 Task: Search one way flight ticket for 4 adults, 2 children, 2 infants in seat and 1 infant on lap in economy from Juneau: Juneau International Airport to Laramie: Laramie Regional Airport on 5-3-2023. Price is upto 90000. Outbound departure time preference is 9:45.
Action: Mouse moved to (253, 328)
Screenshot: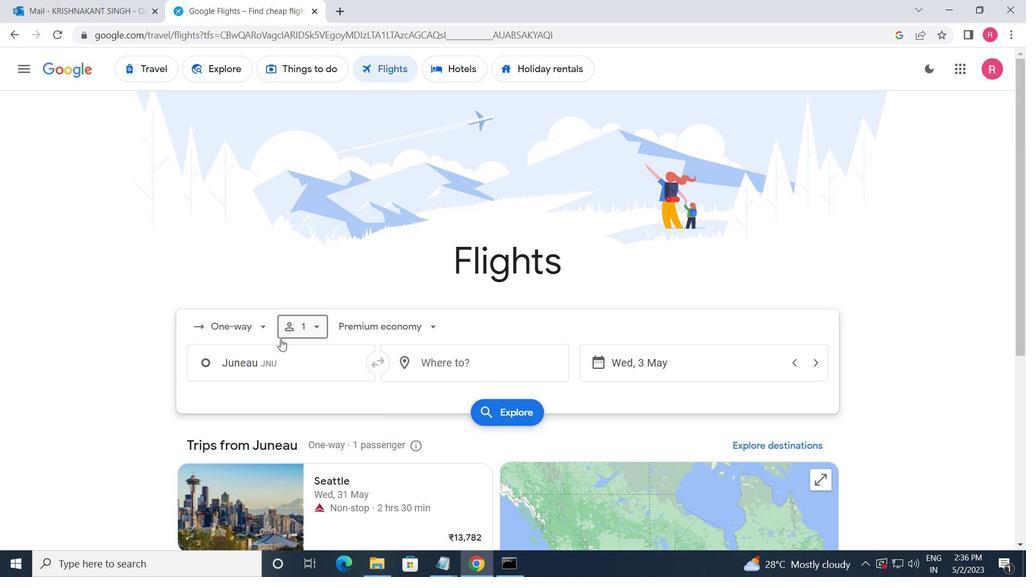 
Action: Mouse pressed left at (253, 328)
Screenshot: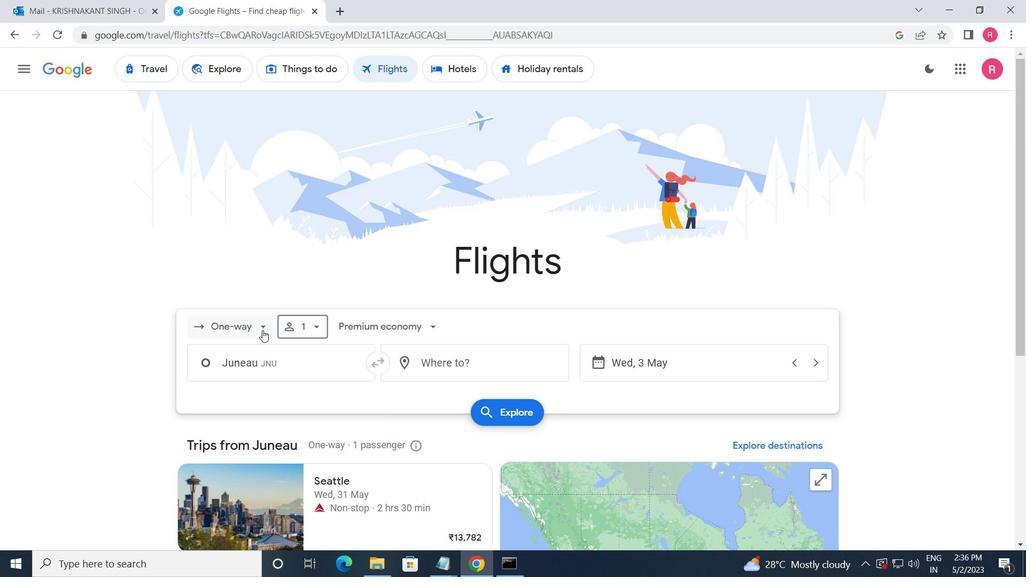 
Action: Mouse moved to (241, 389)
Screenshot: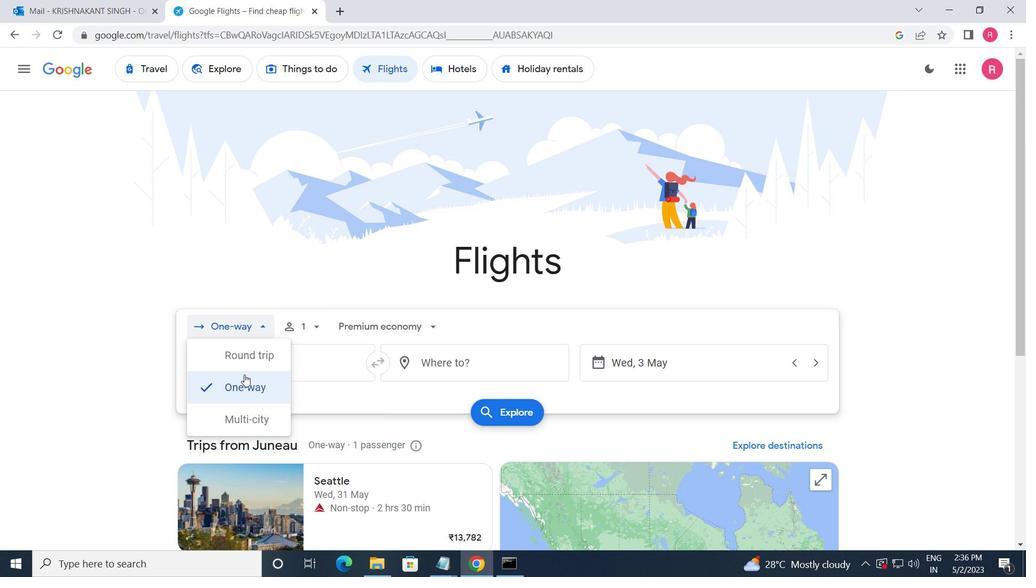 
Action: Mouse pressed left at (241, 389)
Screenshot: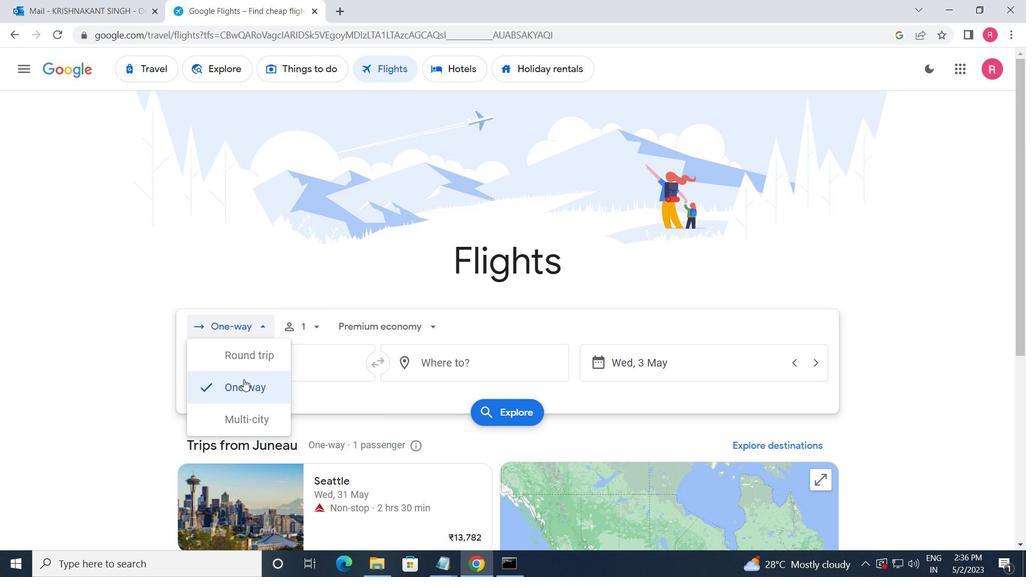 
Action: Mouse moved to (298, 331)
Screenshot: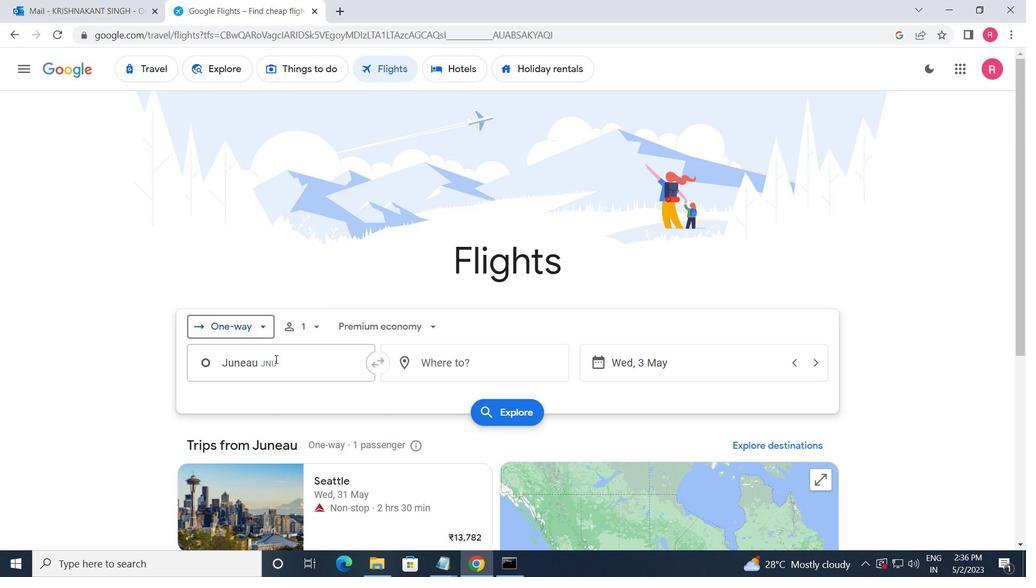 
Action: Mouse pressed left at (298, 331)
Screenshot: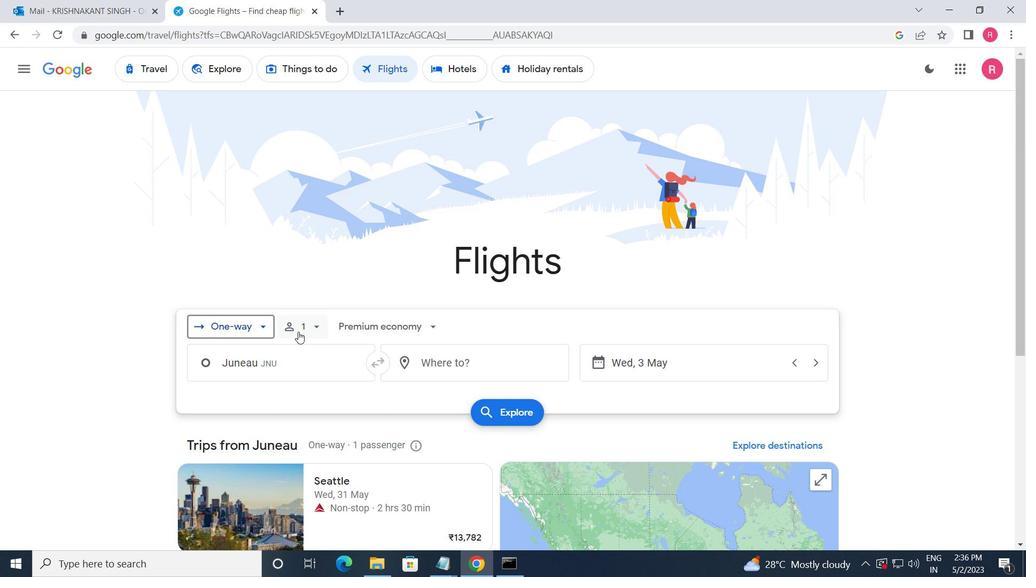 
Action: Mouse moved to (411, 359)
Screenshot: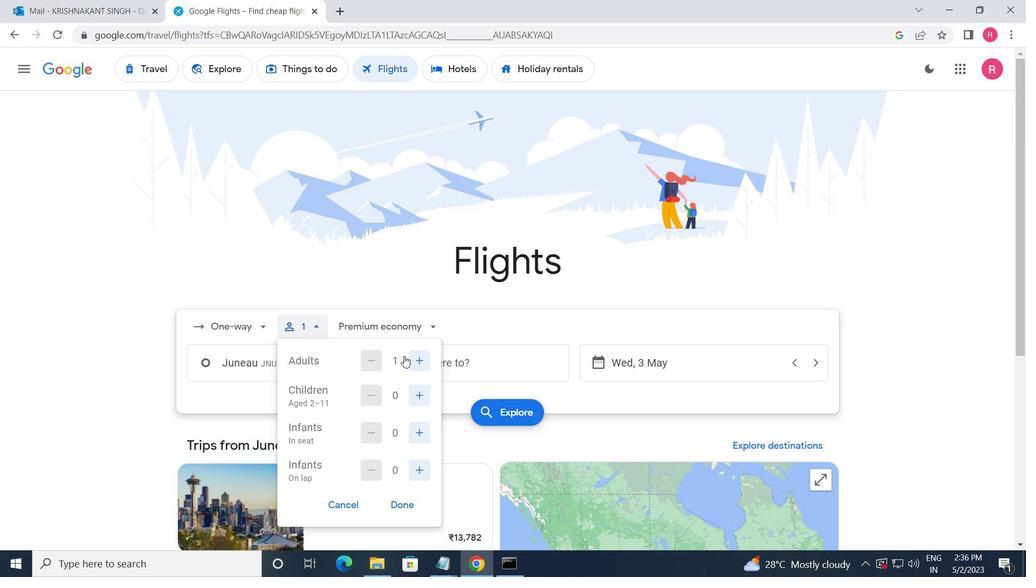 
Action: Mouse pressed left at (411, 359)
Screenshot: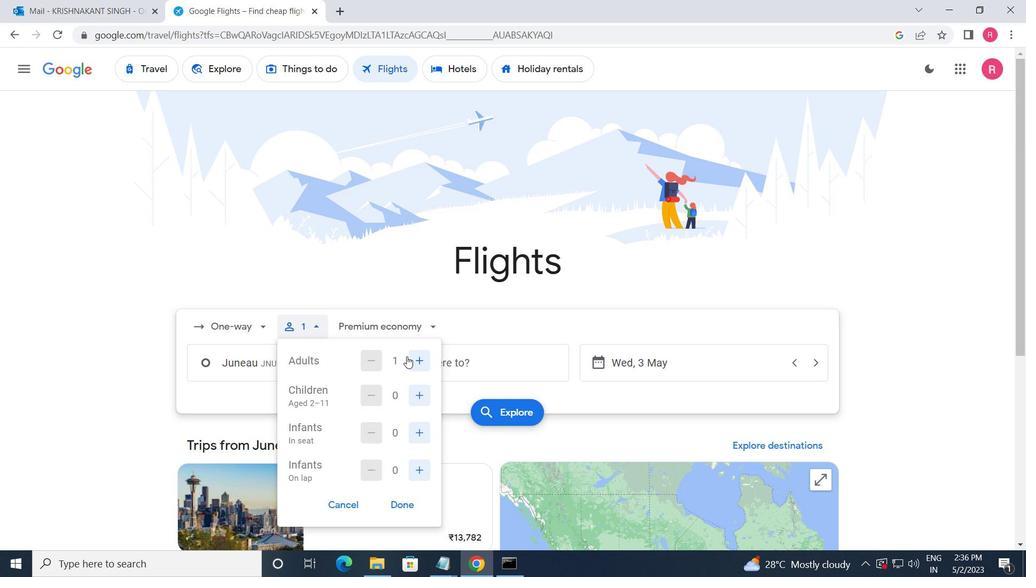 
Action: Mouse moved to (411, 360)
Screenshot: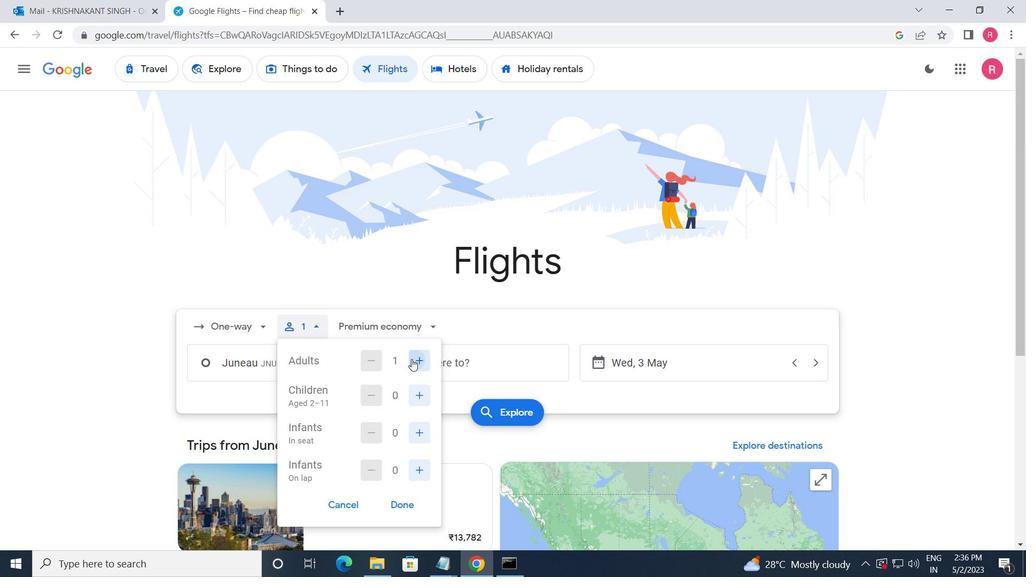 
Action: Mouse pressed left at (411, 360)
Screenshot: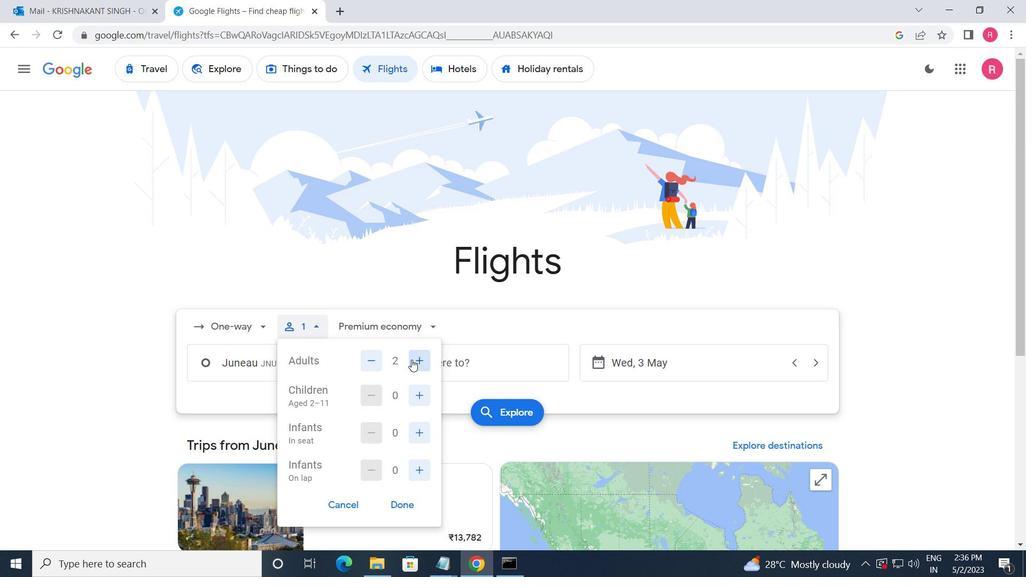 
Action: Mouse moved to (412, 360)
Screenshot: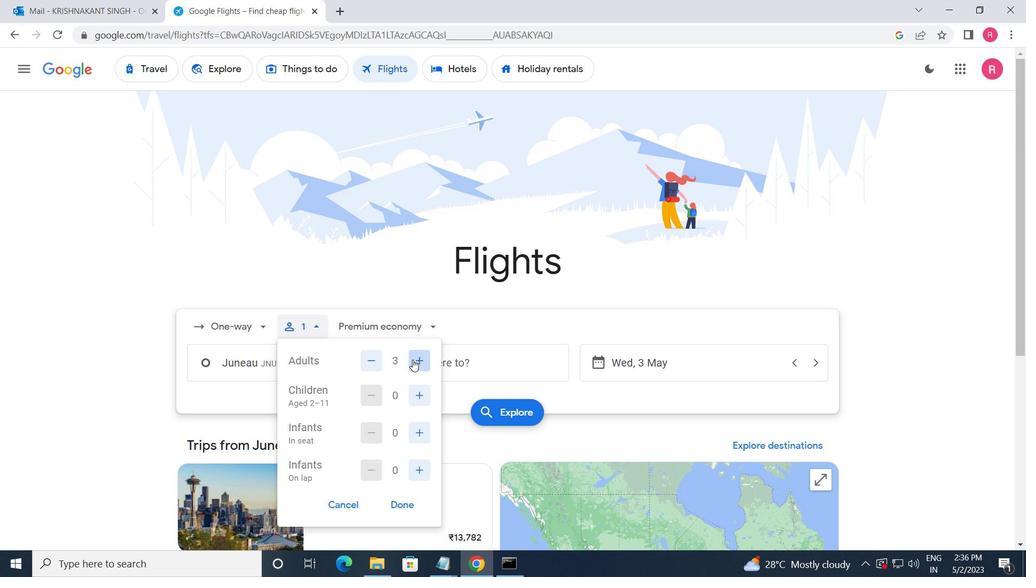 
Action: Mouse pressed left at (412, 360)
Screenshot: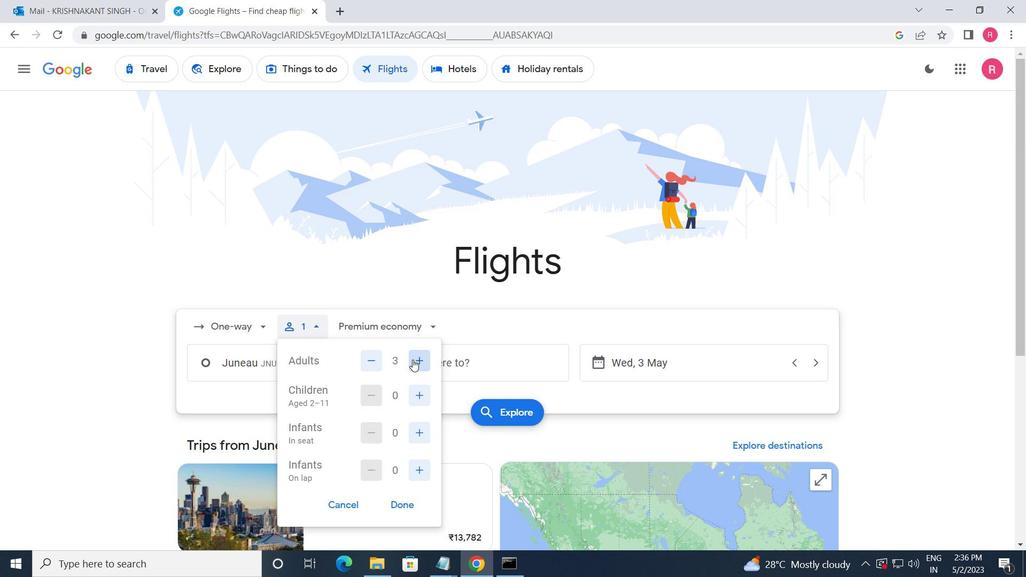 
Action: Mouse moved to (426, 394)
Screenshot: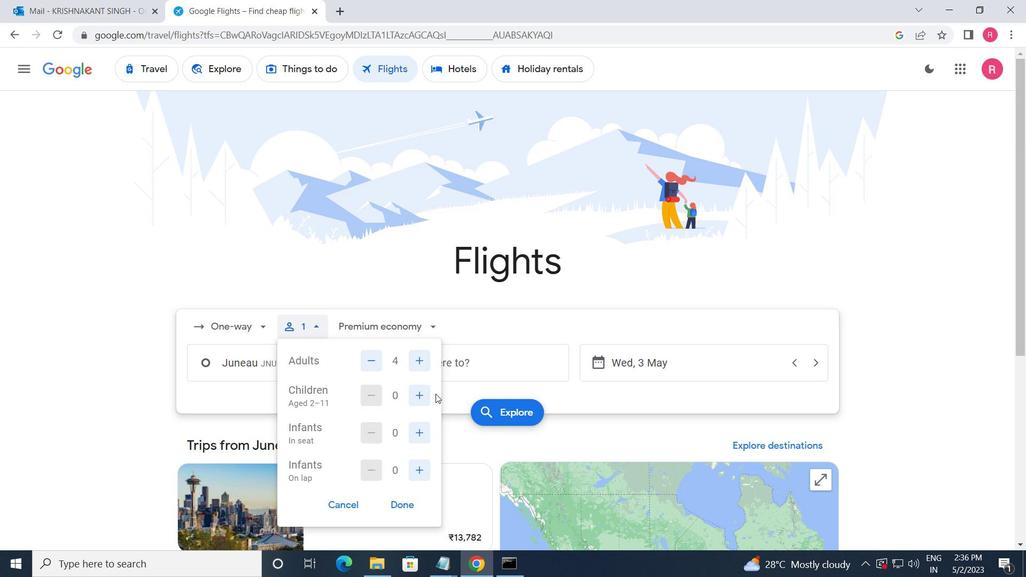 
Action: Mouse pressed left at (426, 394)
Screenshot: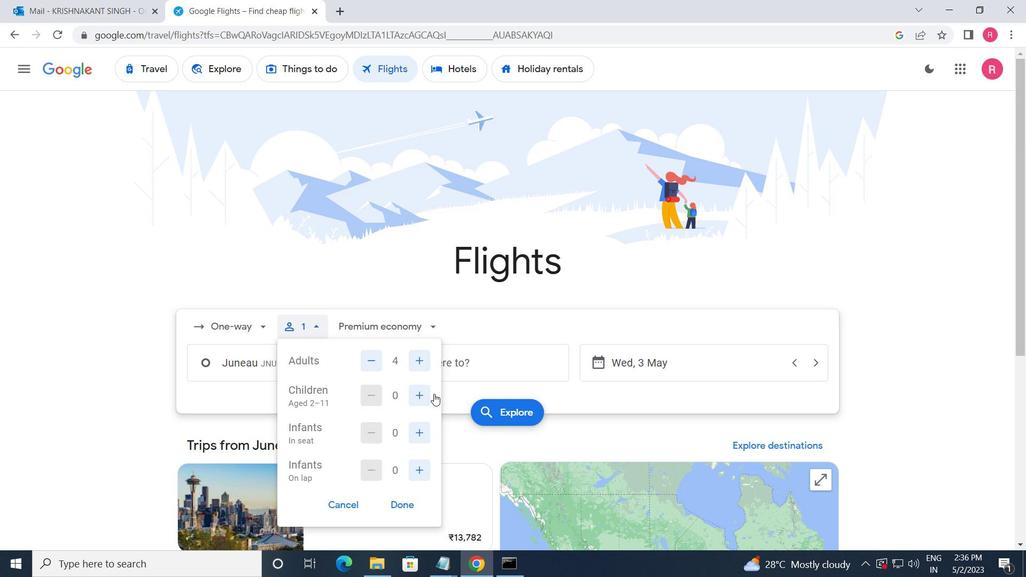 
Action: Mouse moved to (425, 395)
Screenshot: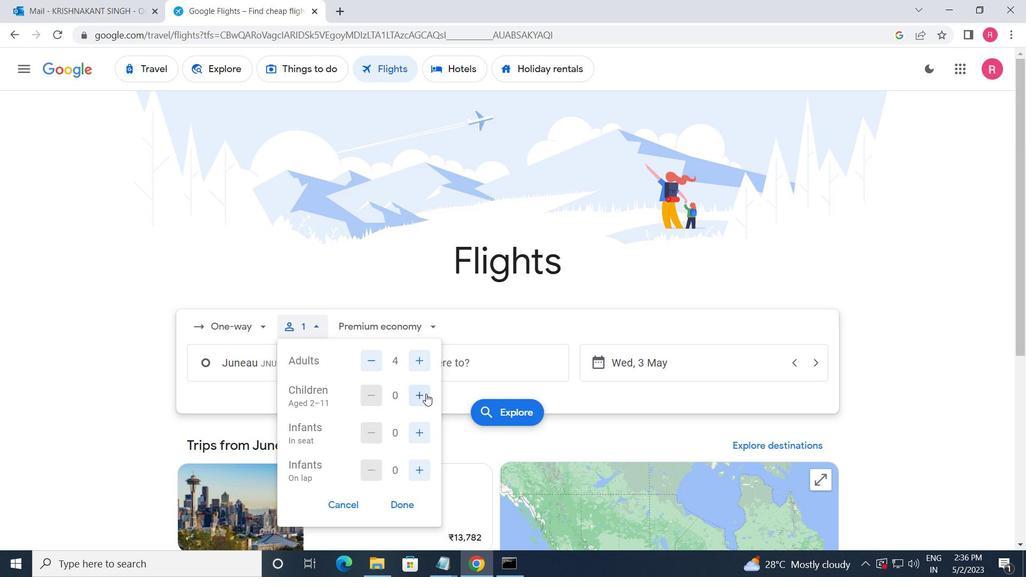 
Action: Mouse pressed left at (425, 395)
Screenshot: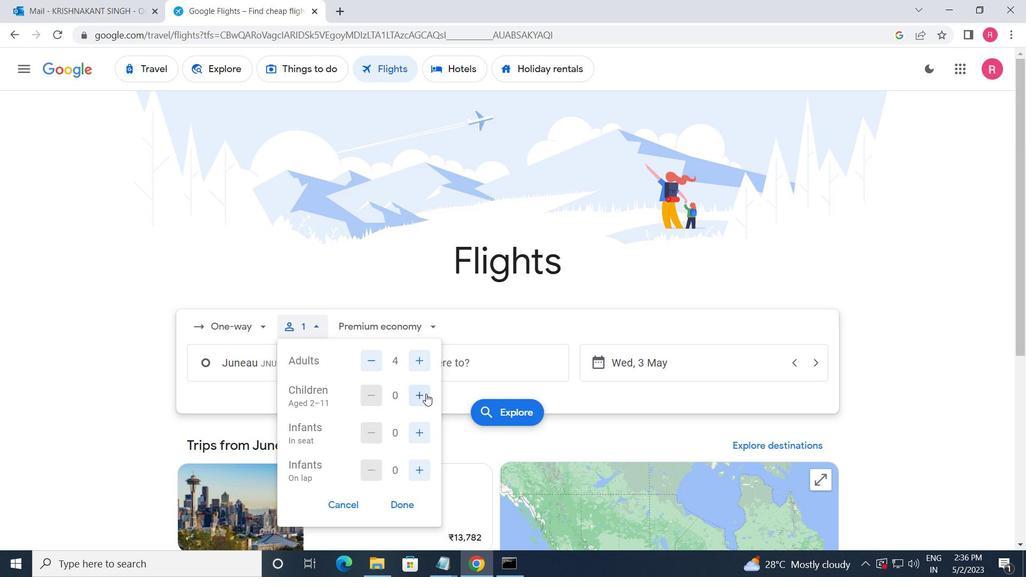 
Action: Mouse moved to (421, 437)
Screenshot: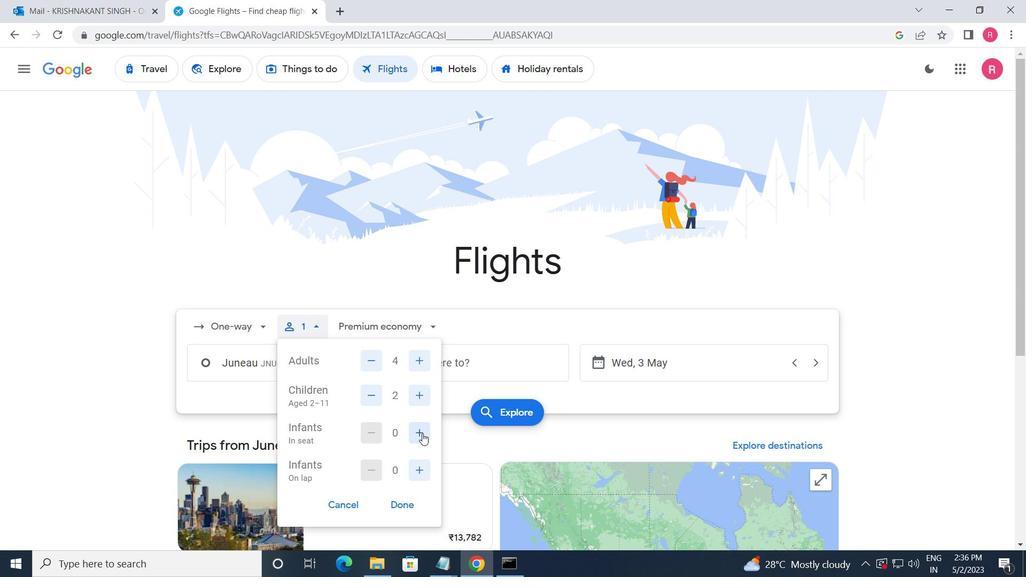 
Action: Mouse pressed left at (421, 437)
Screenshot: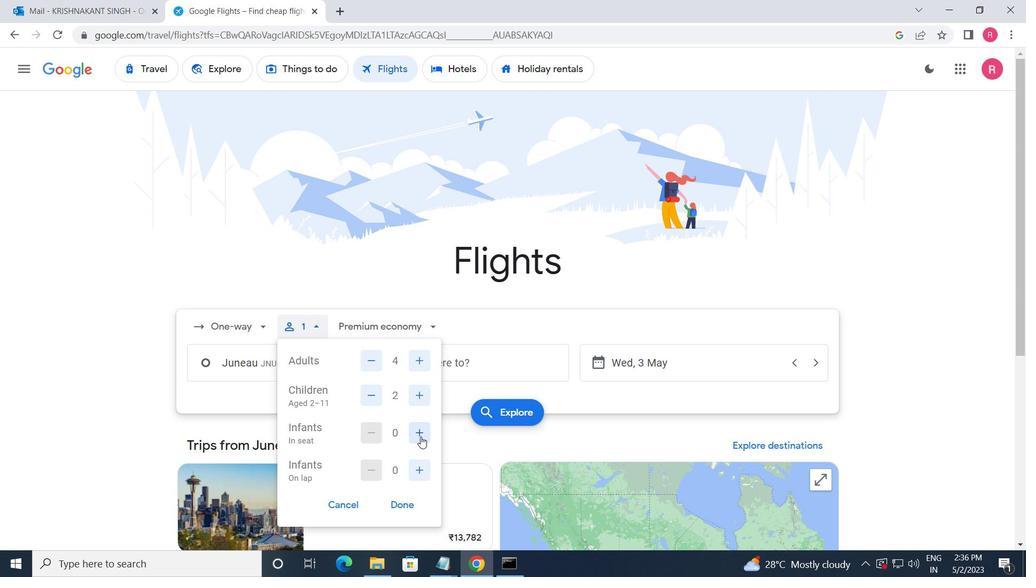 
Action: Mouse moved to (420, 437)
Screenshot: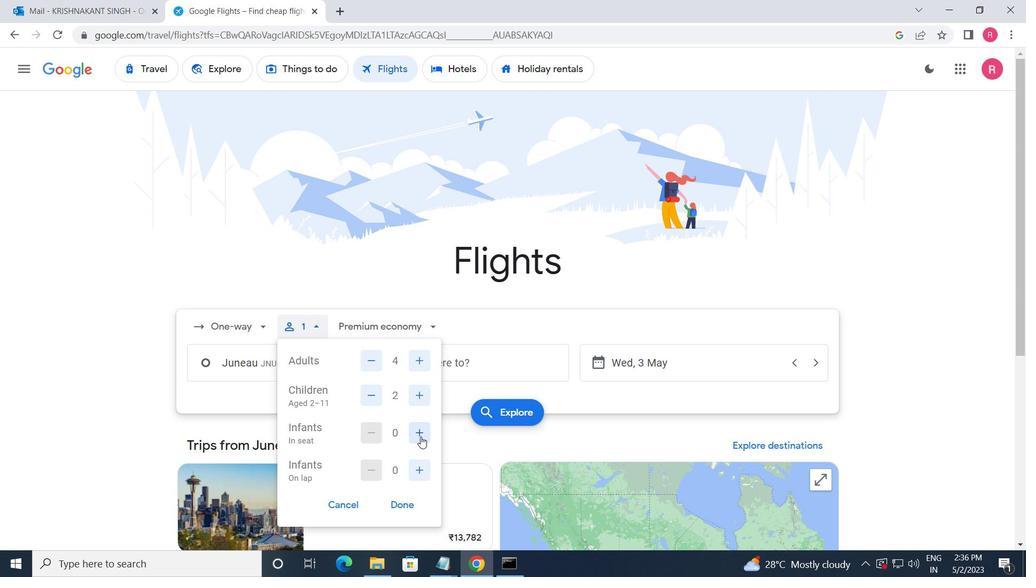 
Action: Mouse pressed left at (420, 437)
Screenshot: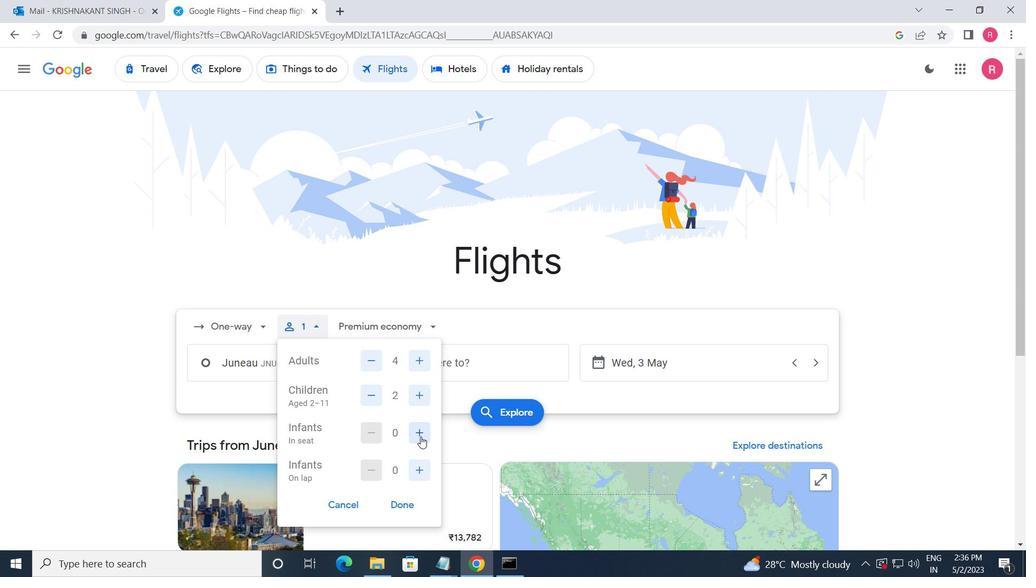 
Action: Mouse moved to (419, 473)
Screenshot: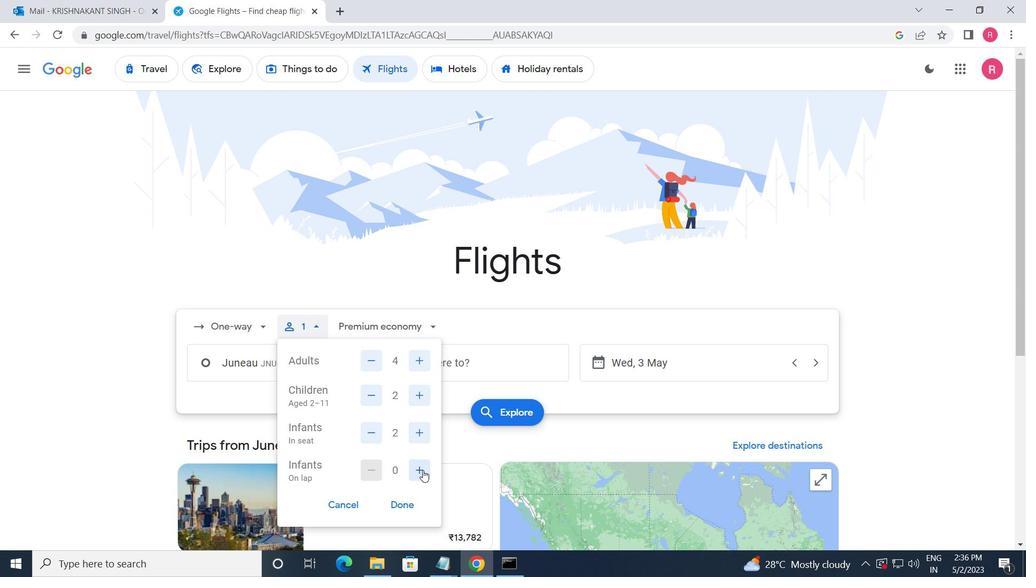 
Action: Mouse pressed left at (419, 473)
Screenshot: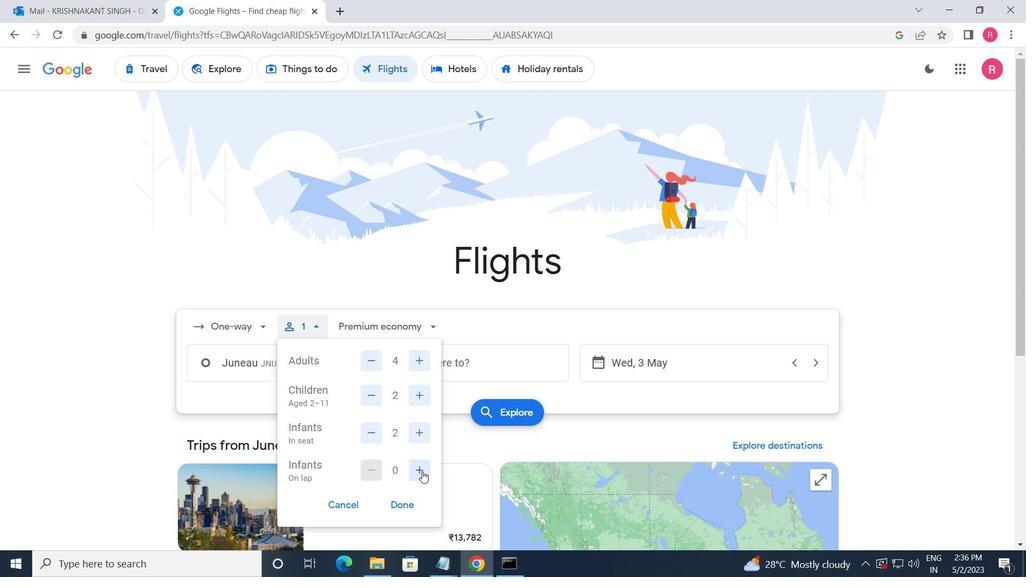 
Action: Mouse moved to (405, 503)
Screenshot: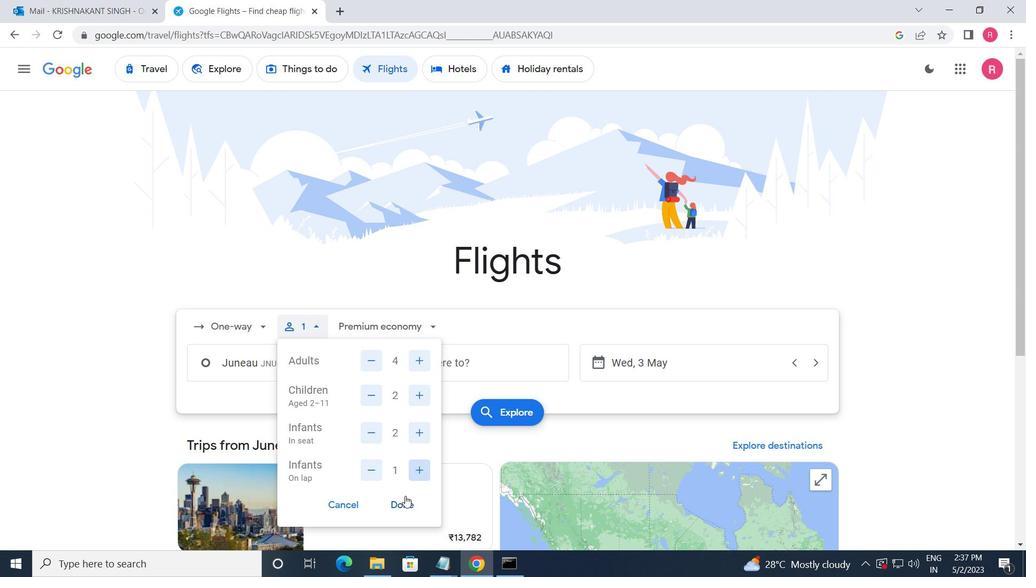 
Action: Mouse pressed left at (405, 503)
Screenshot: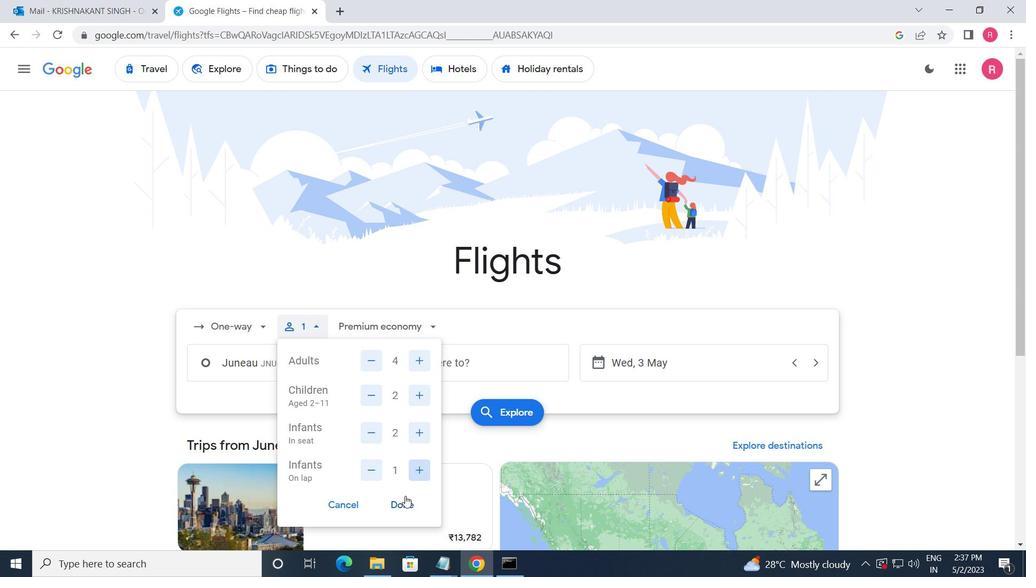 
Action: Mouse moved to (395, 335)
Screenshot: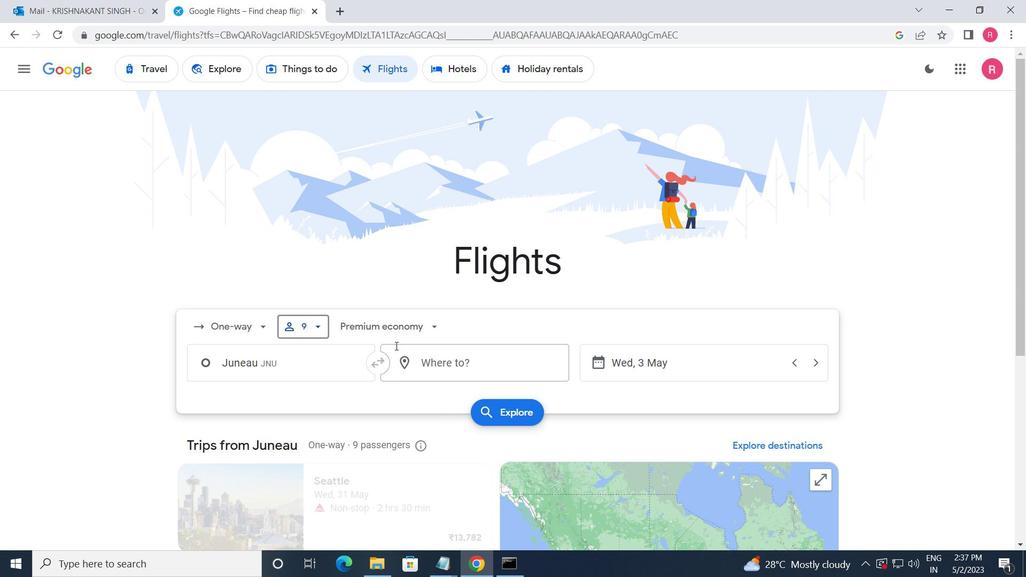 
Action: Mouse pressed left at (395, 335)
Screenshot: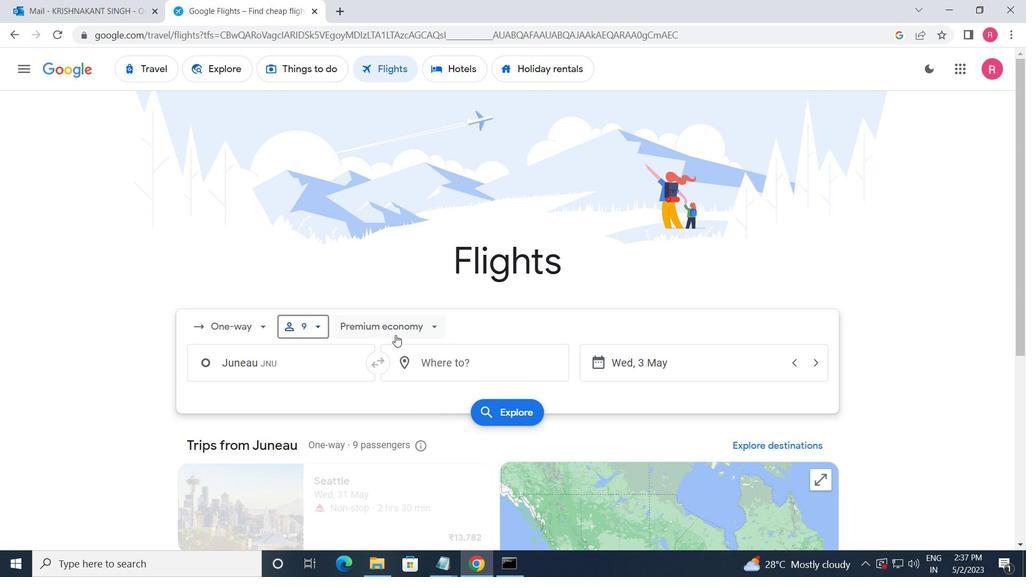 
Action: Mouse moved to (403, 357)
Screenshot: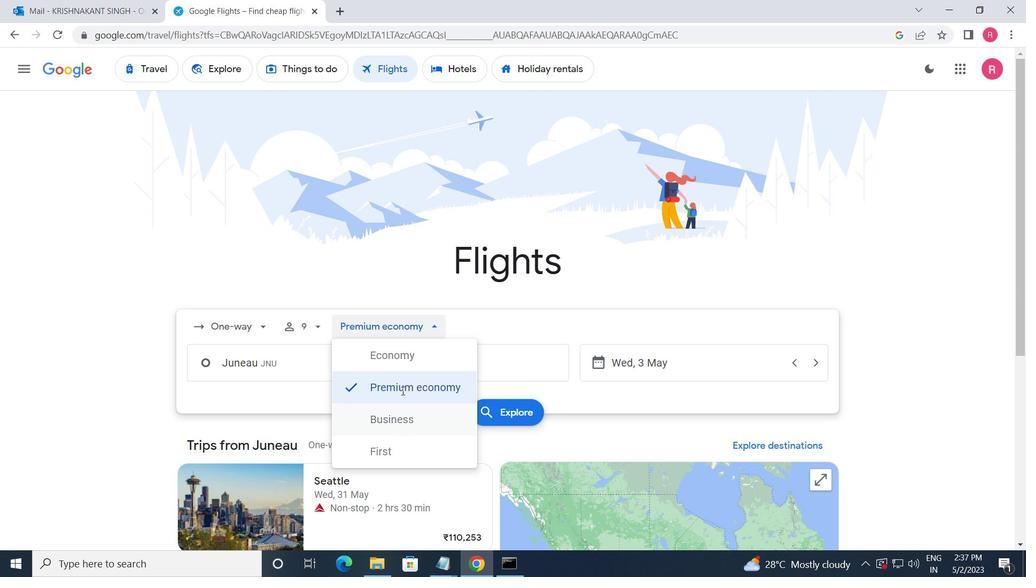 
Action: Mouse pressed left at (403, 357)
Screenshot: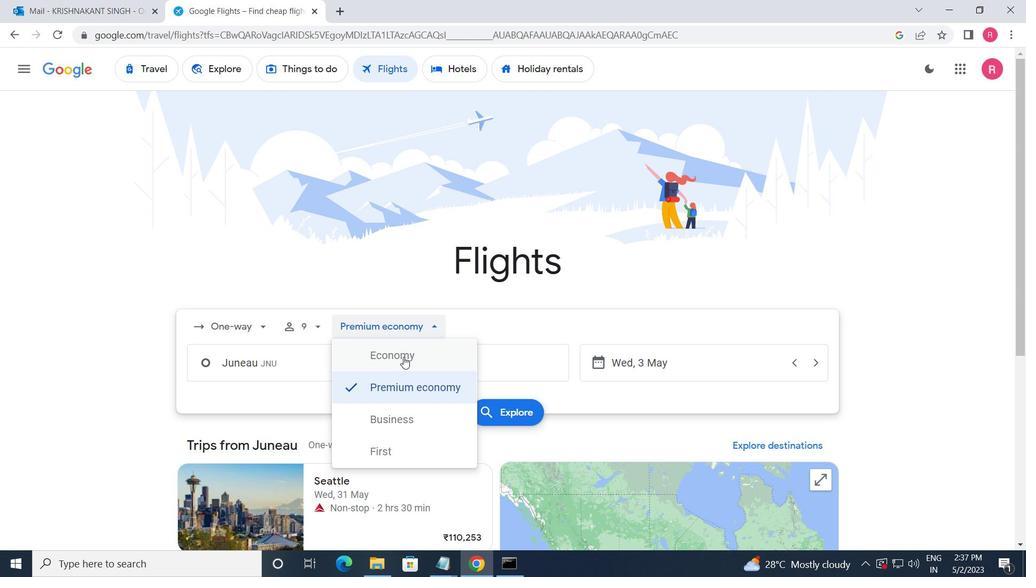 
Action: Mouse moved to (332, 369)
Screenshot: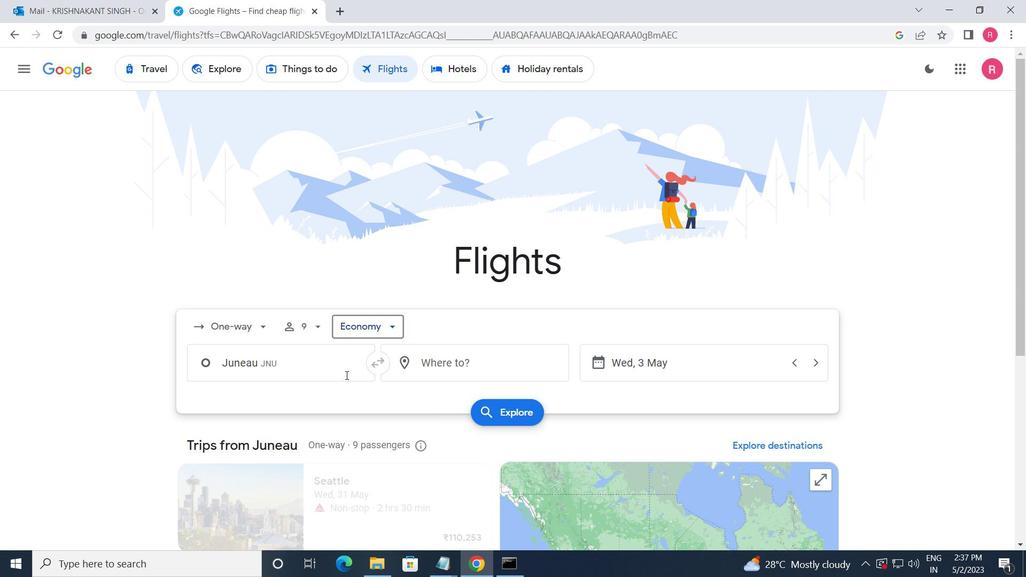 
Action: Mouse pressed left at (332, 369)
Screenshot: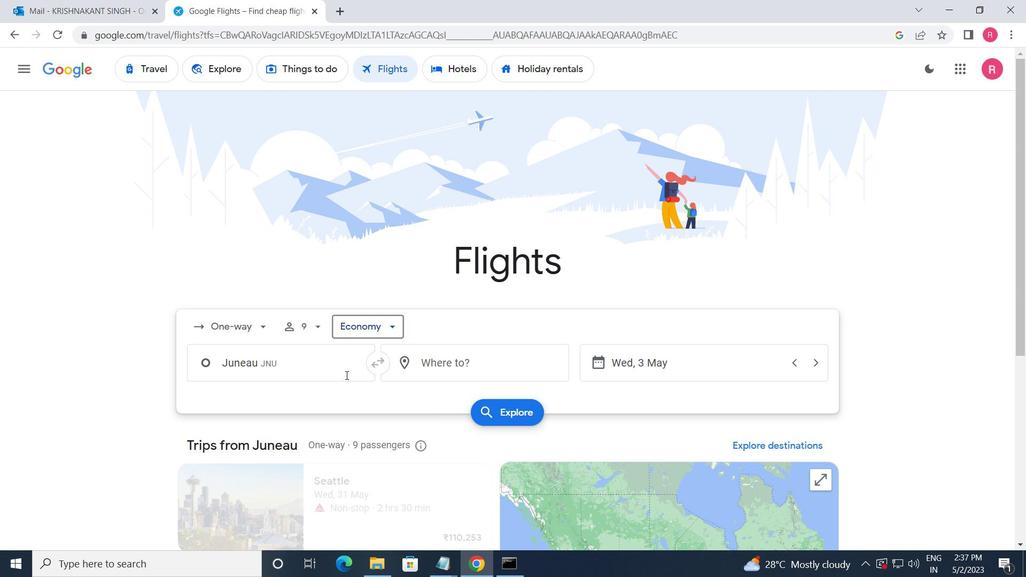 
Action: Mouse moved to (329, 429)
Screenshot: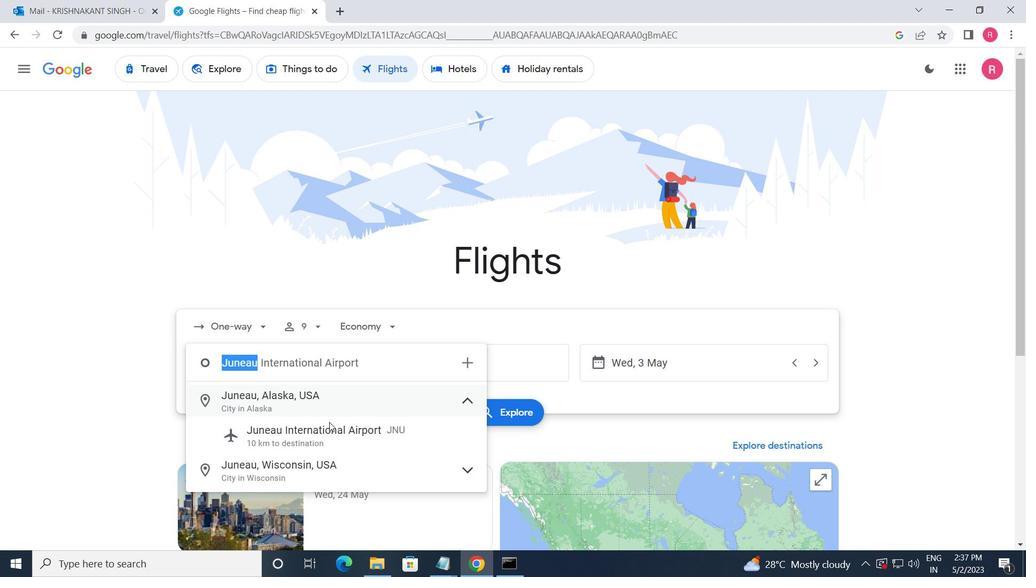 
Action: Mouse pressed left at (329, 429)
Screenshot: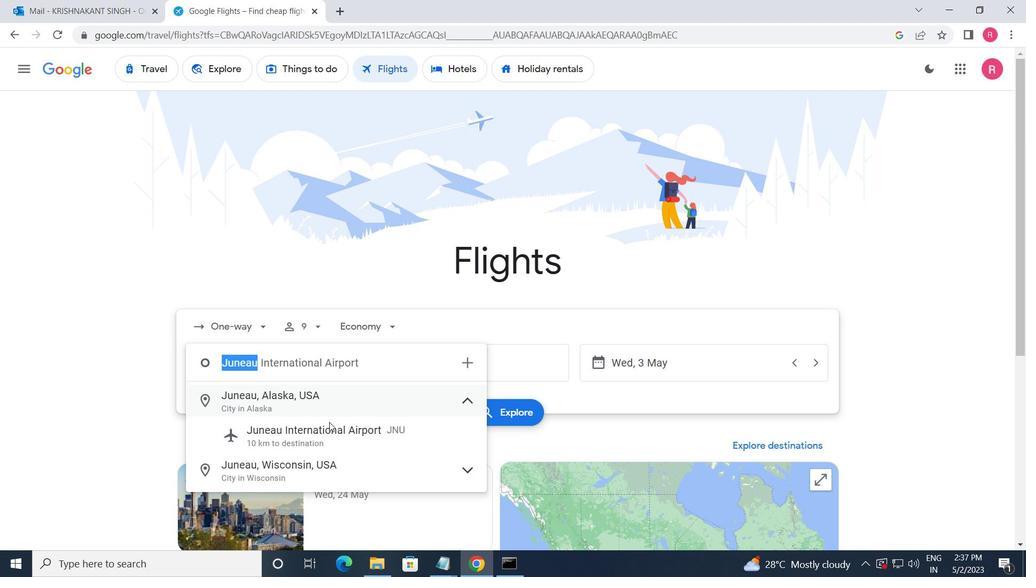 
Action: Mouse moved to (465, 367)
Screenshot: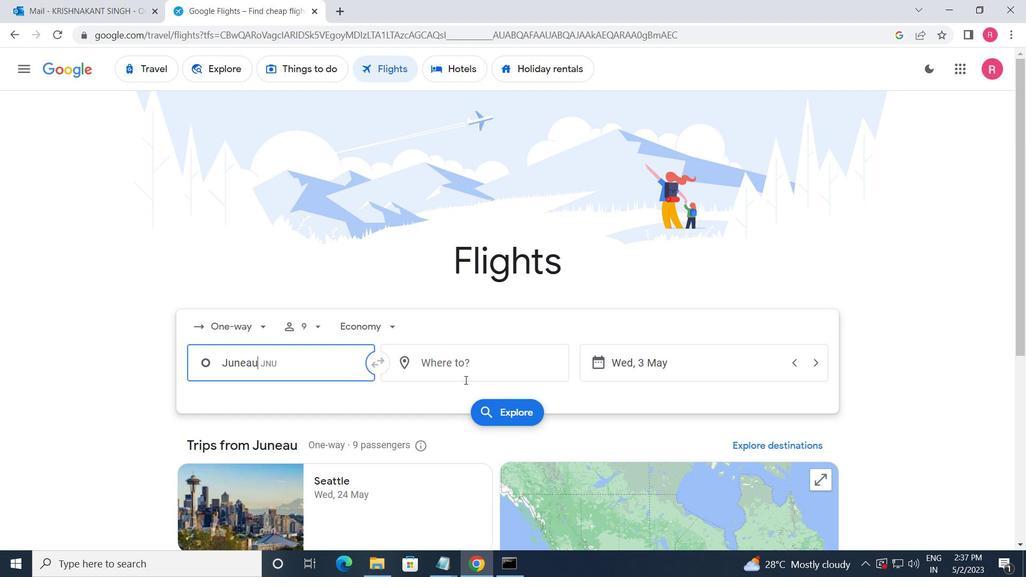 
Action: Mouse pressed left at (465, 367)
Screenshot: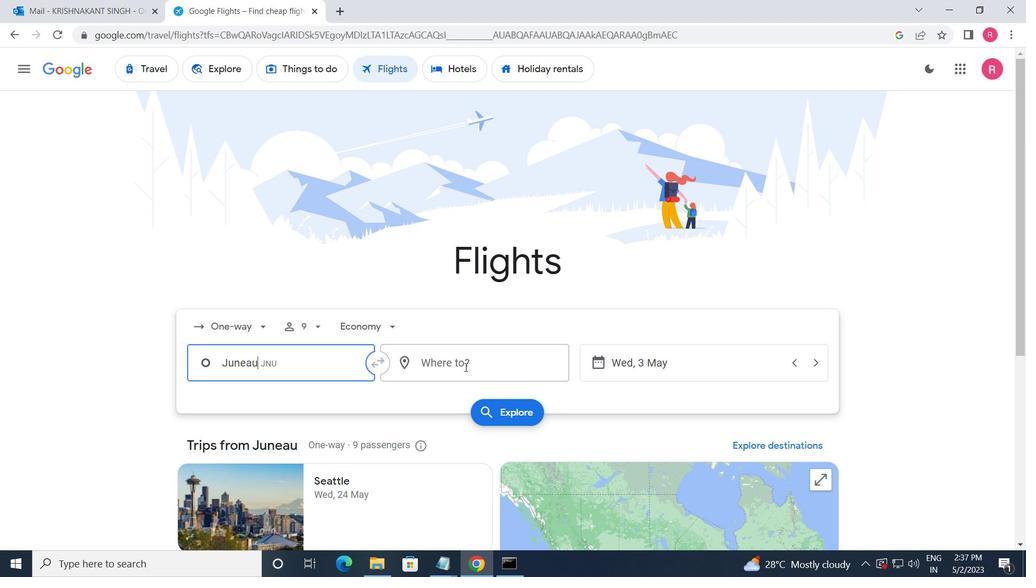 
Action: Mouse moved to (461, 486)
Screenshot: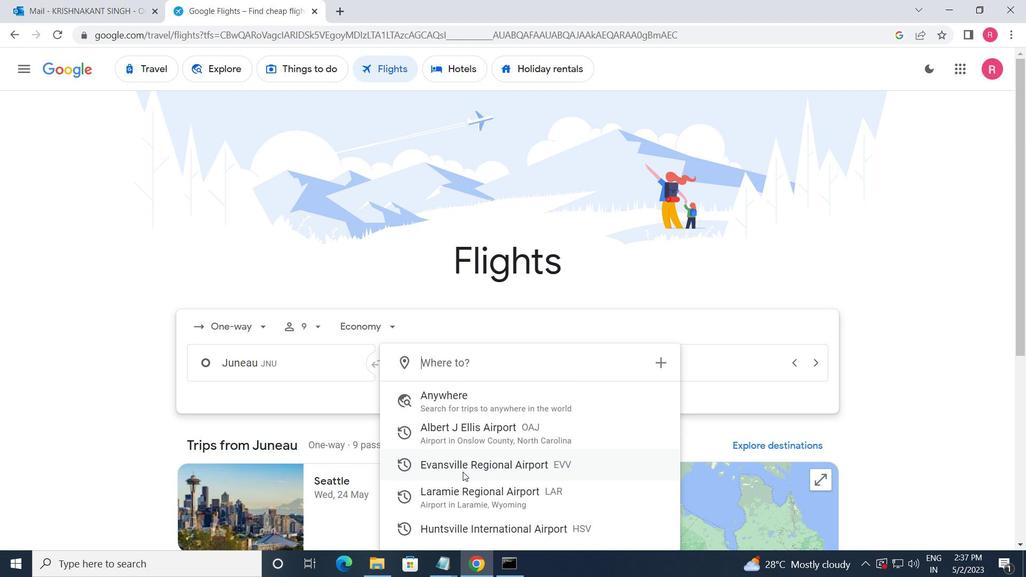 
Action: Mouse pressed left at (461, 486)
Screenshot: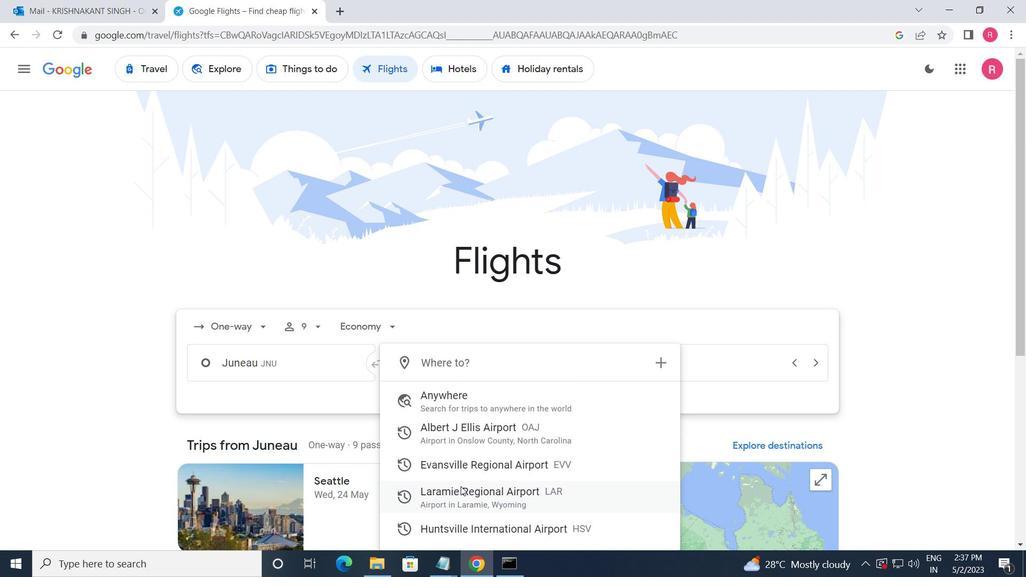 
Action: Mouse moved to (715, 370)
Screenshot: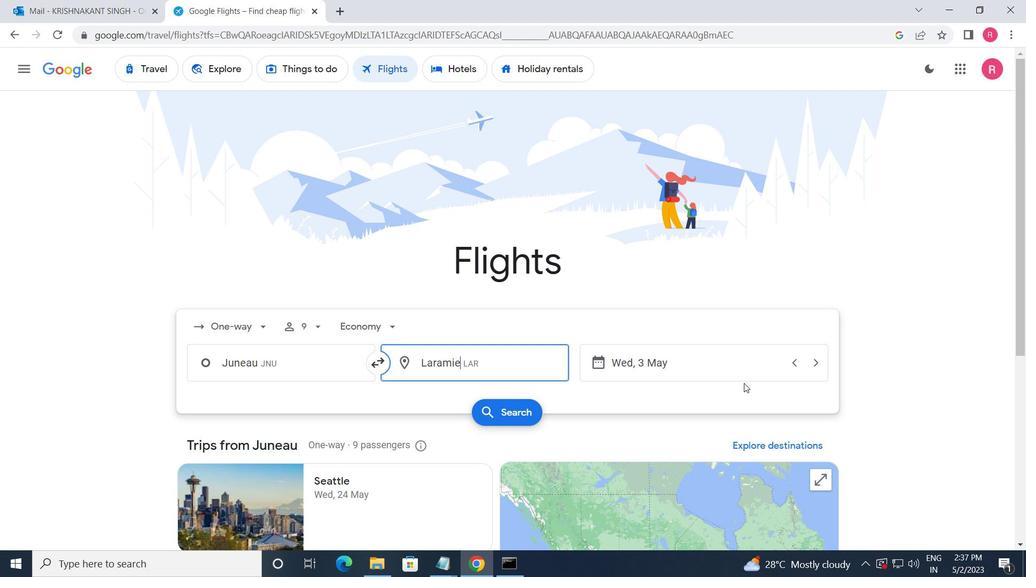 
Action: Mouse pressed left at (715, 370)
Screenshot: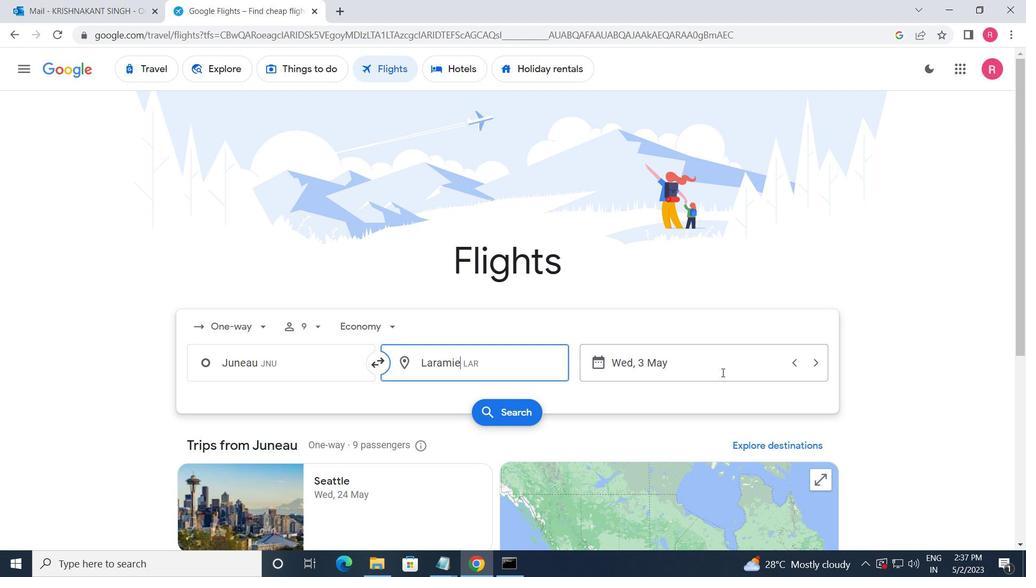 
Action: Mouse moved to (461, 305)
Screenshot: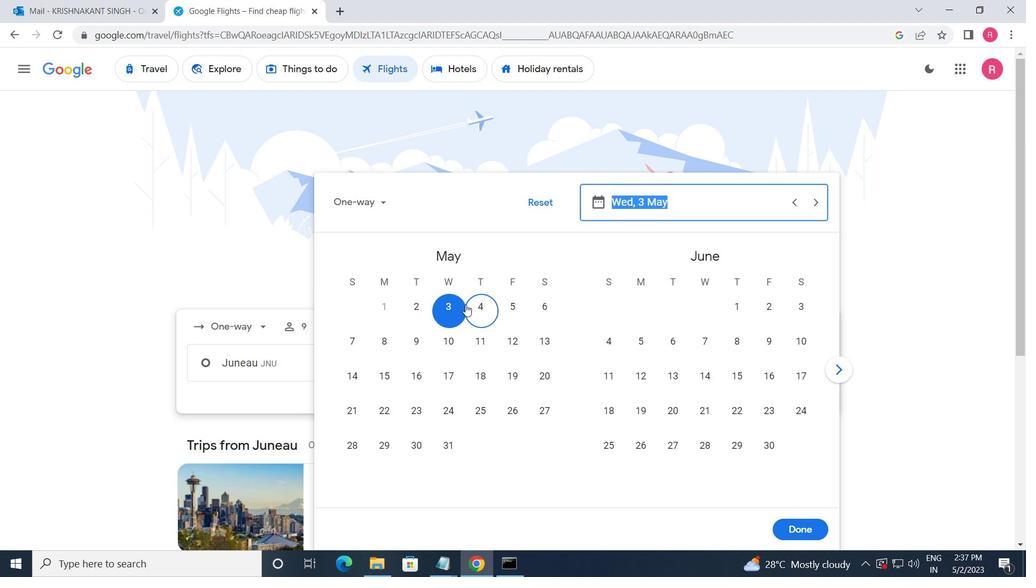 
Action: Mouse pressed left at (461, 305)
Screenshot: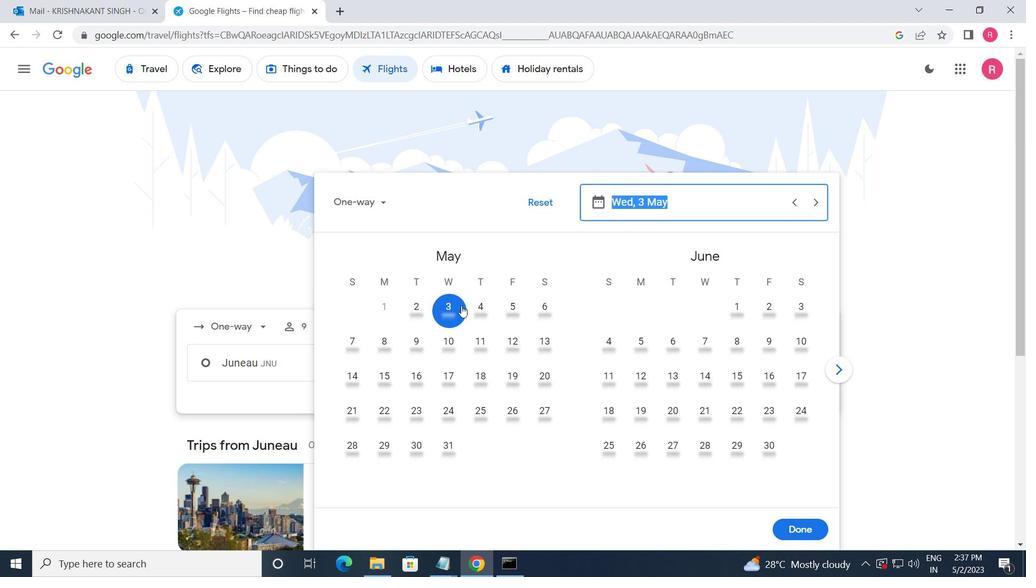 
Action: Mouse moved to (781, 530)
Screenshot: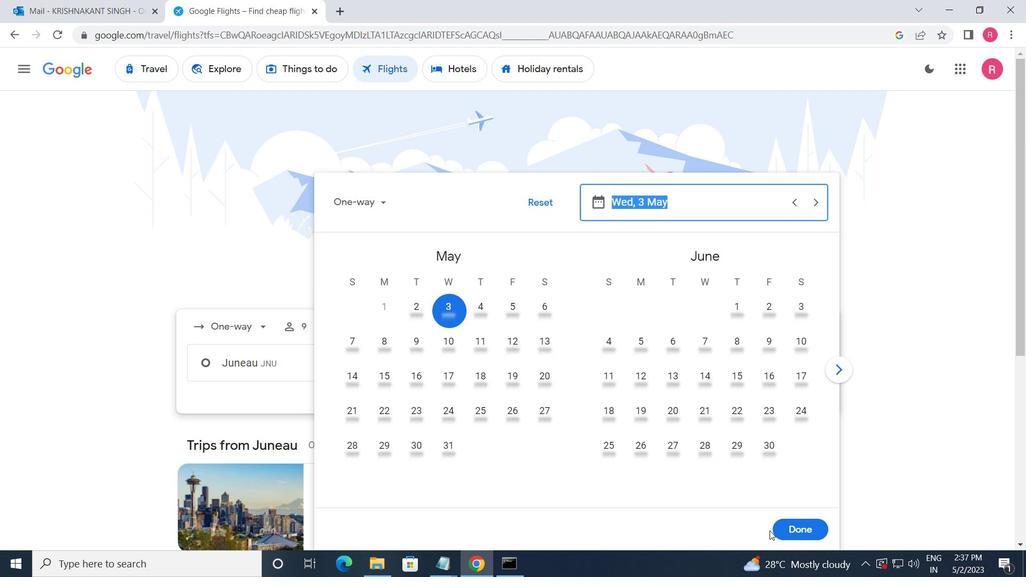 
Action: Mouse pressed left at (781, 530)
Screenshot: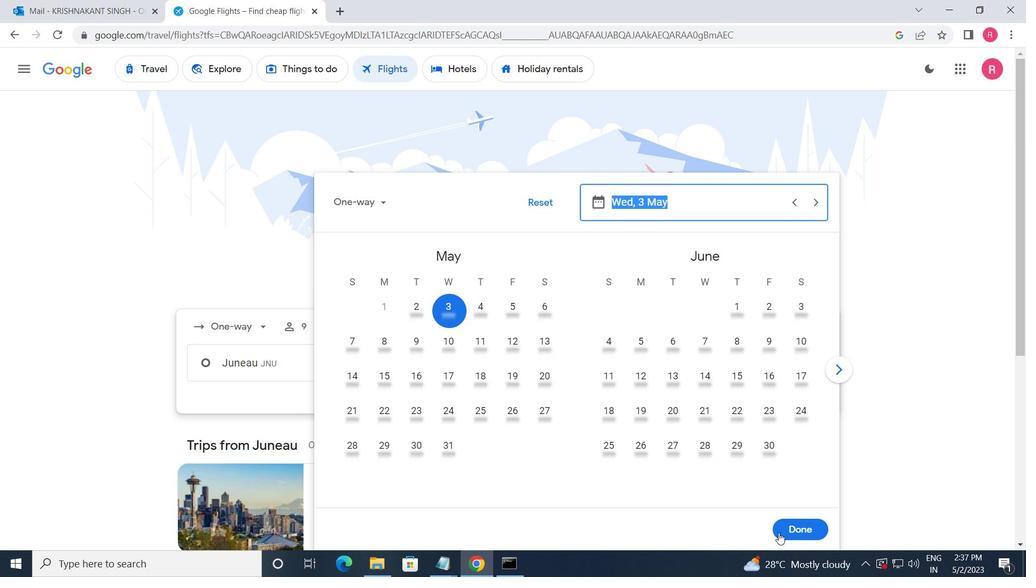 
Action: Mouse moved to (524, 412)
Screenshot: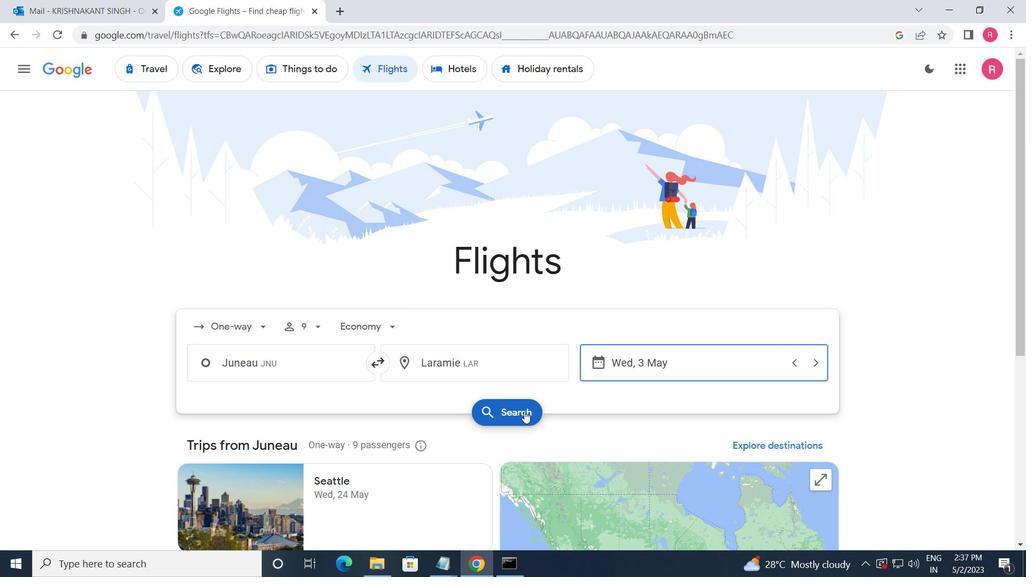 
Action: Mouse pressed left at (524, 412)
Screenshot: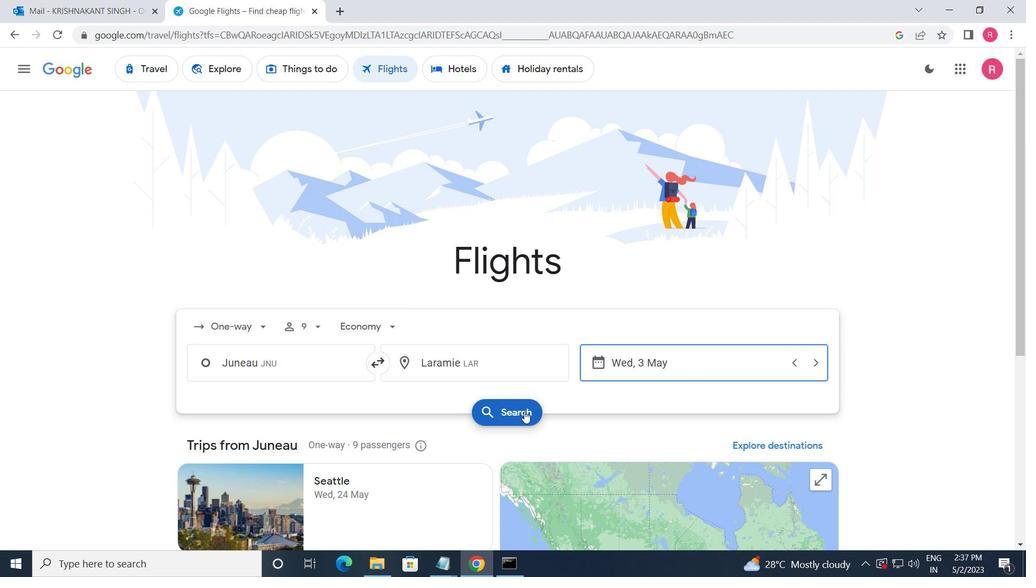 
Action: Mouse moved to (198, 189)
Screenshot: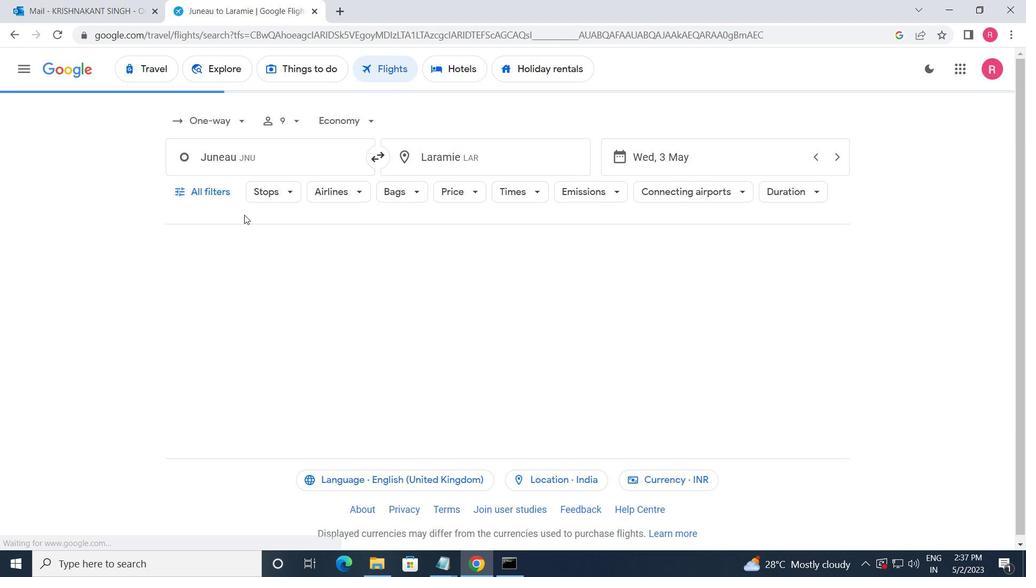 
Action: Mouse pressed left at (198, 189)
Screenshot: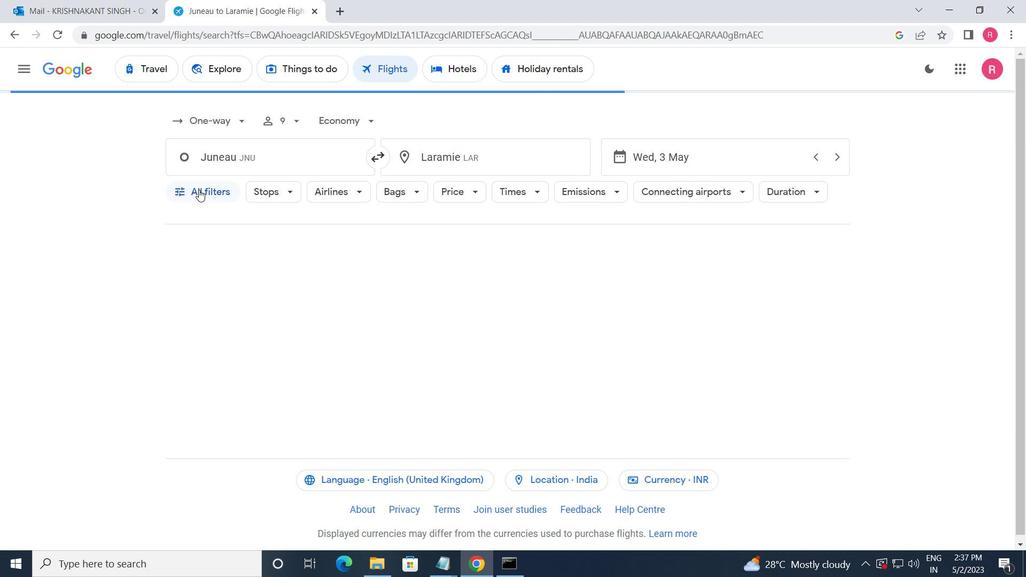 
Action: Mouse moved to (237, 238)
Screenshot: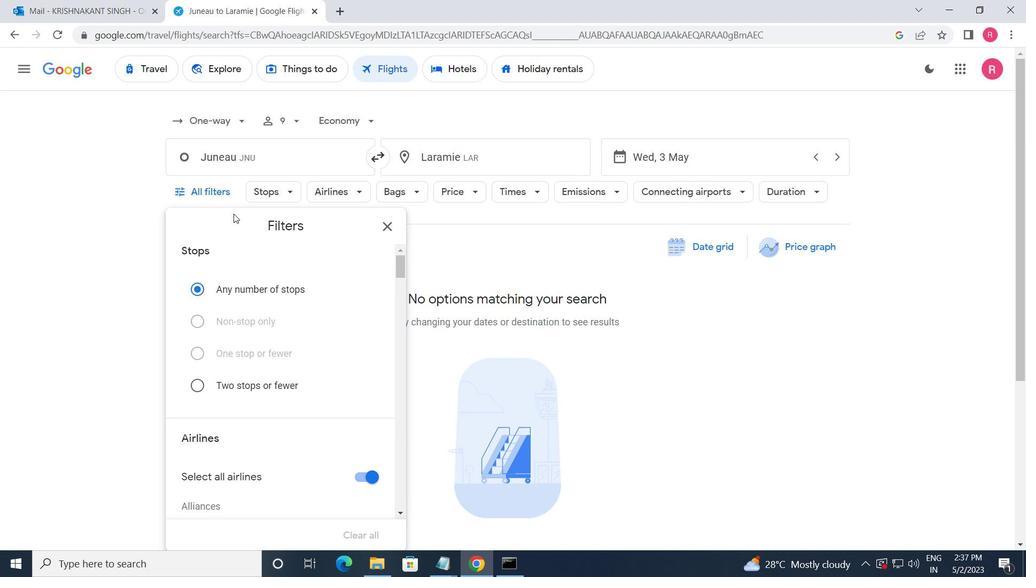 
Action: Mouse scrolled (237, 237) with delta (0, 0)
Screenshot: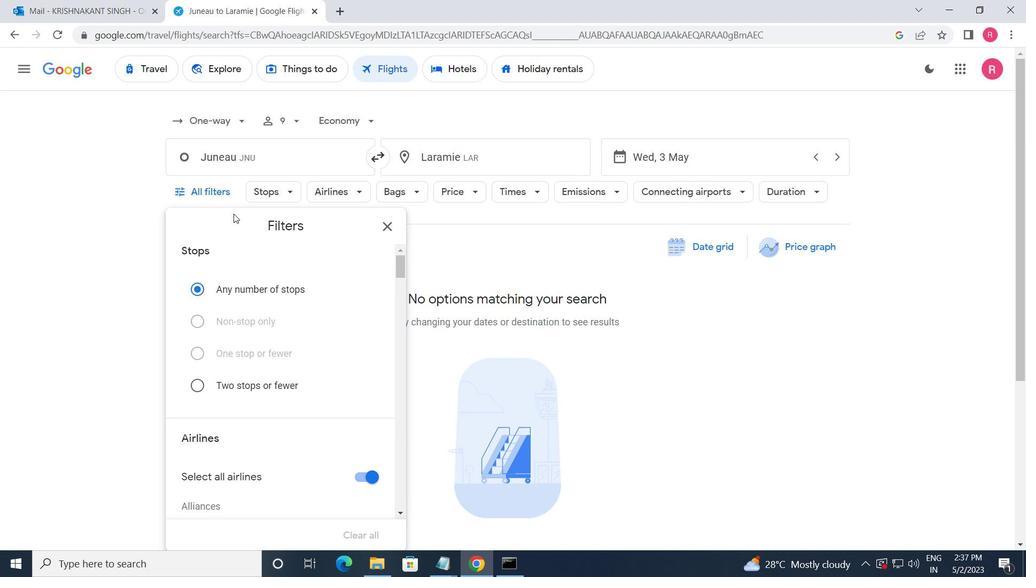 
Action: Mouse moved to (242, 254)
Screenshot: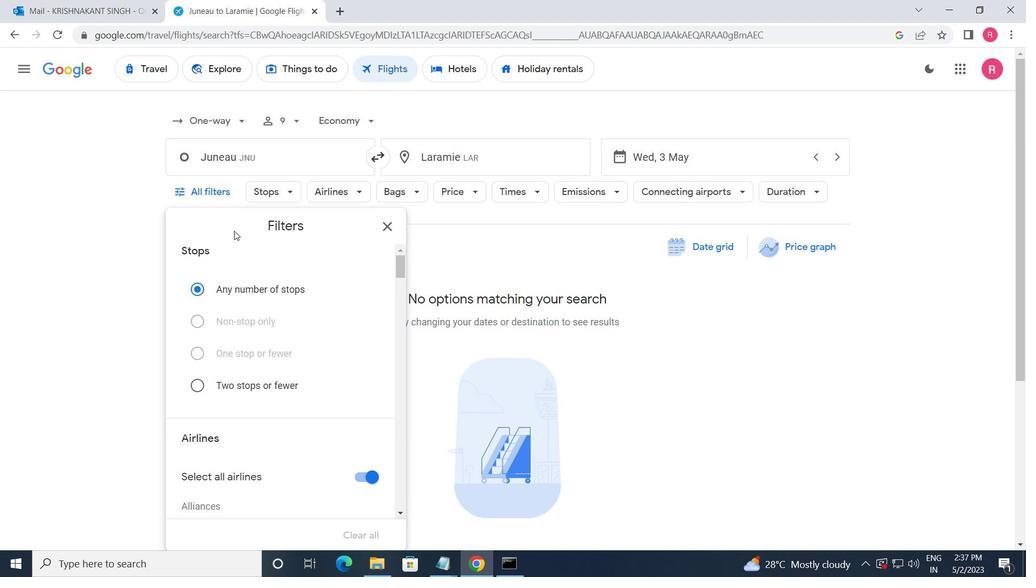 
Action: Mouse scrolled (242, 253) with delta (0, 0)
Screenshot: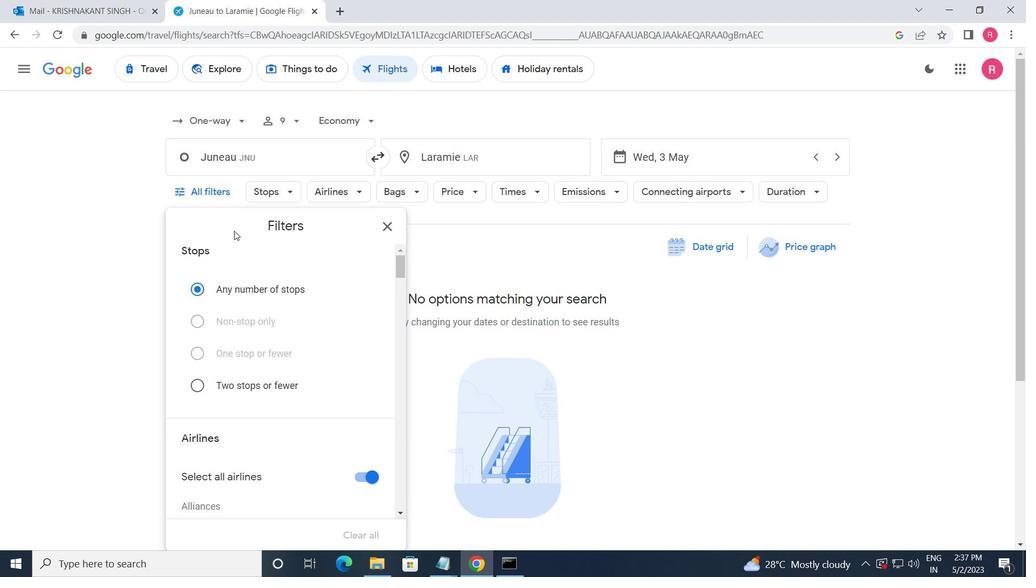 
Action: Mouse moved to (246, 266)
Screenshot: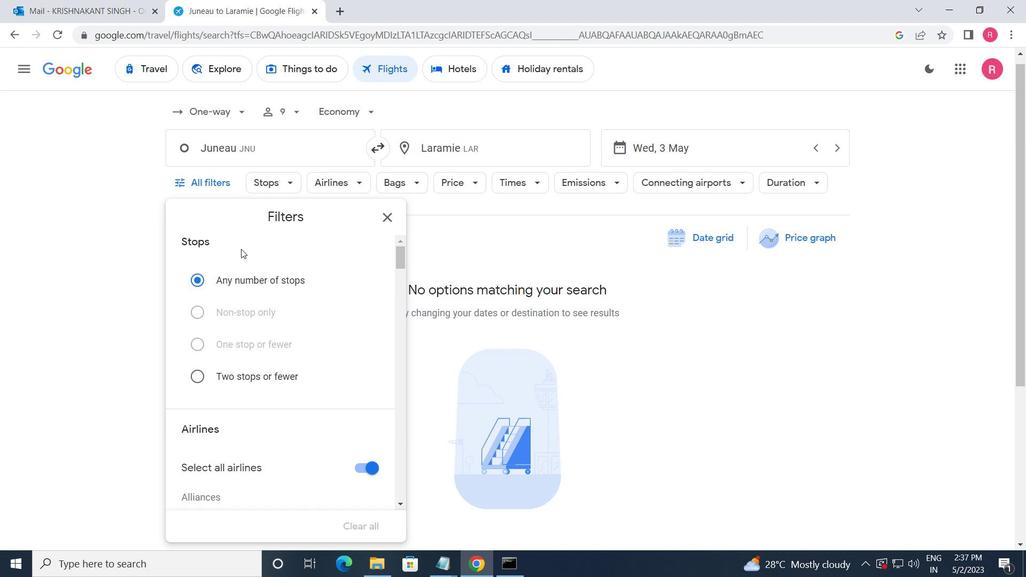 
Action: Mouse scrolled (246, 266) with delta (0, 0)
Screenshot: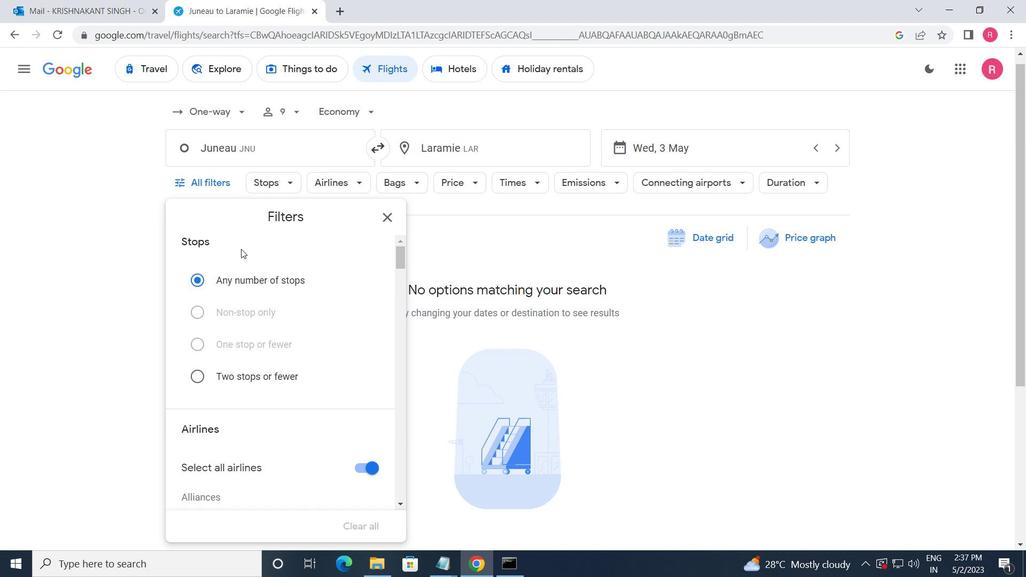 
Action: Mouse moved to (250, 272)
Screenshot: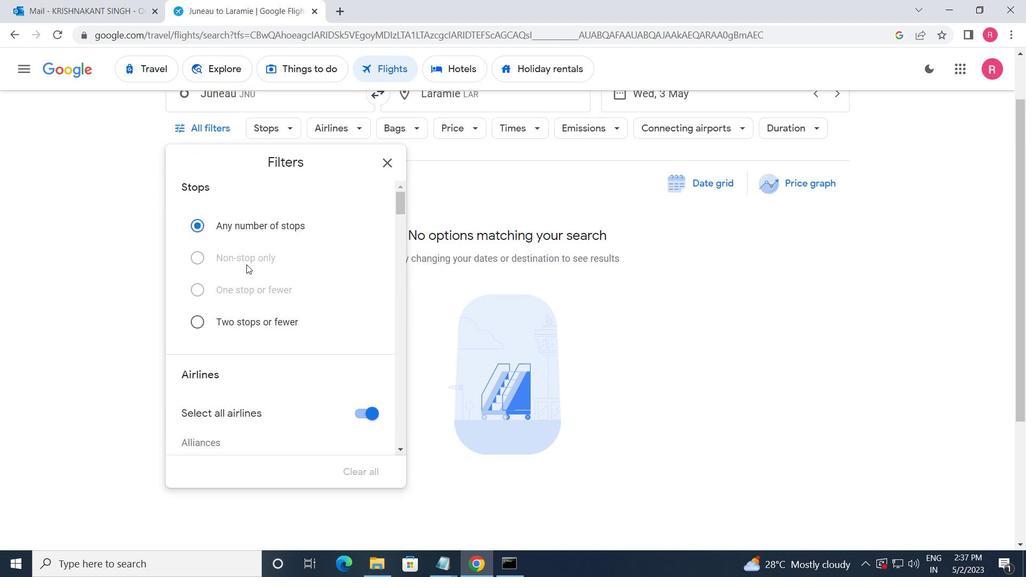 
Action: Mouse scrolled (250, 271) with delta (0, 0)
Screenshot: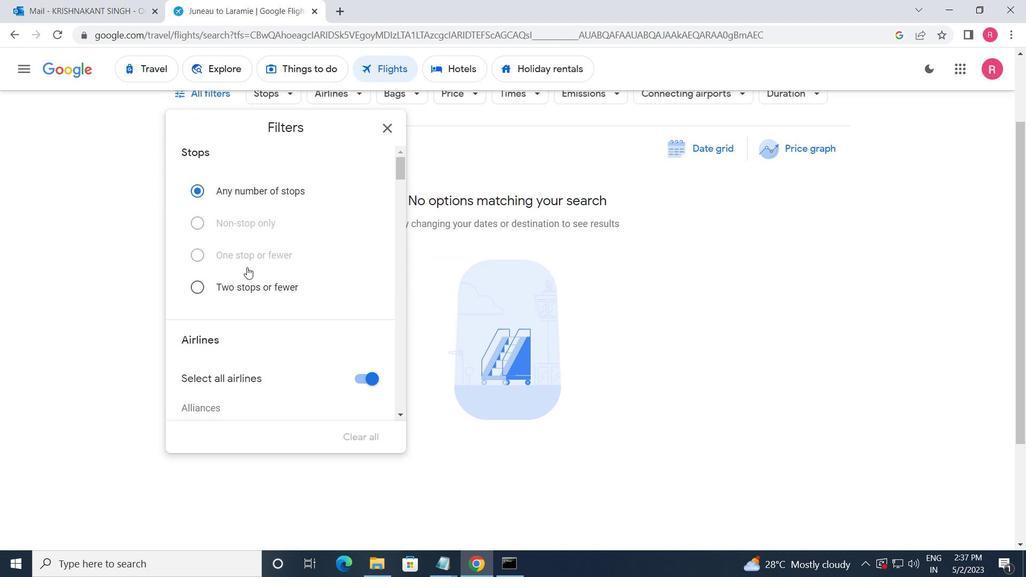 
Action: Mouse moved to (537, 327)
Screenshot: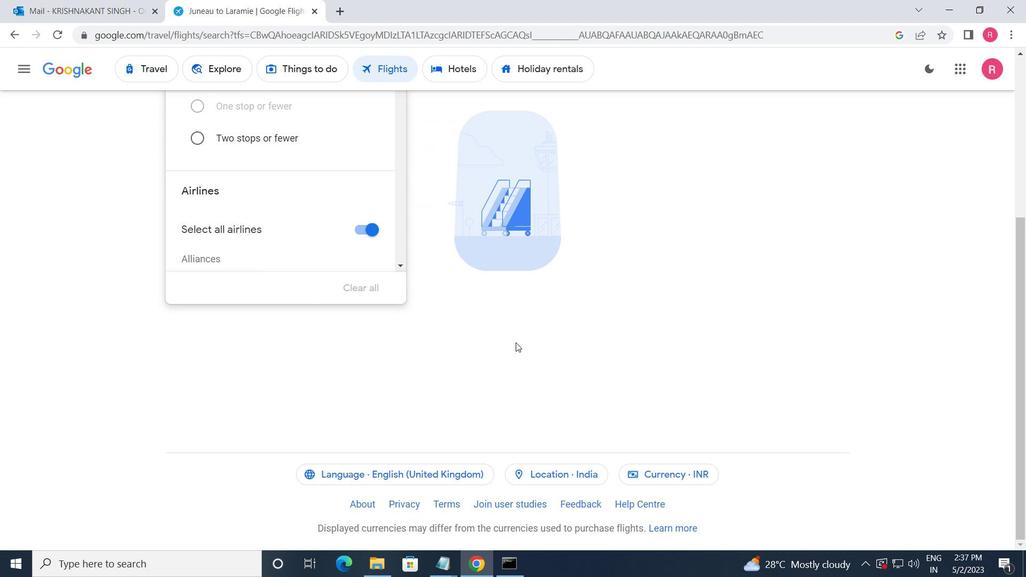 
Action: Mouse scrolled (537, 328) with delta (0, 0)
Screenshot: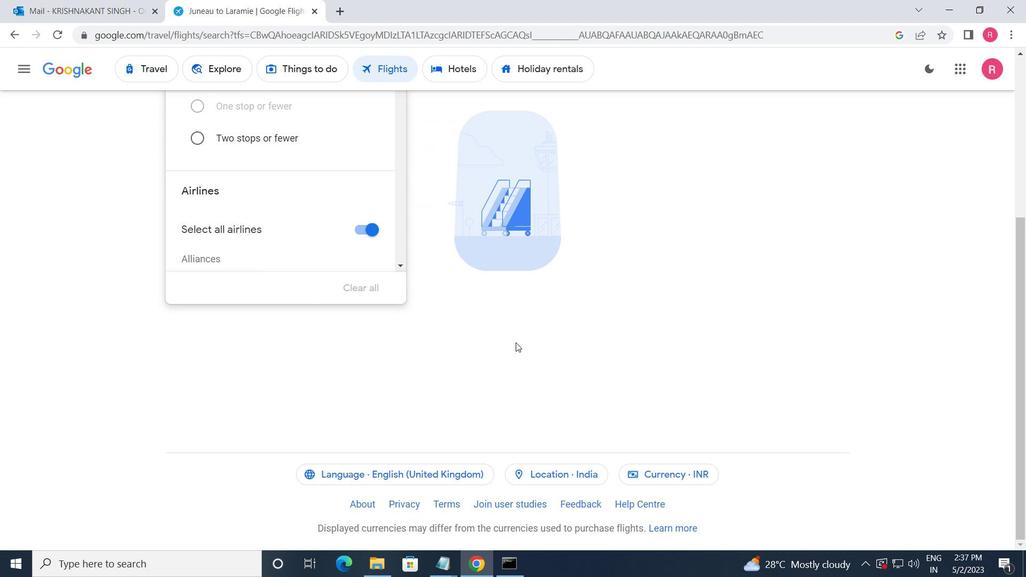 
Action: Mouse moved to (537, 325)
Screenshot: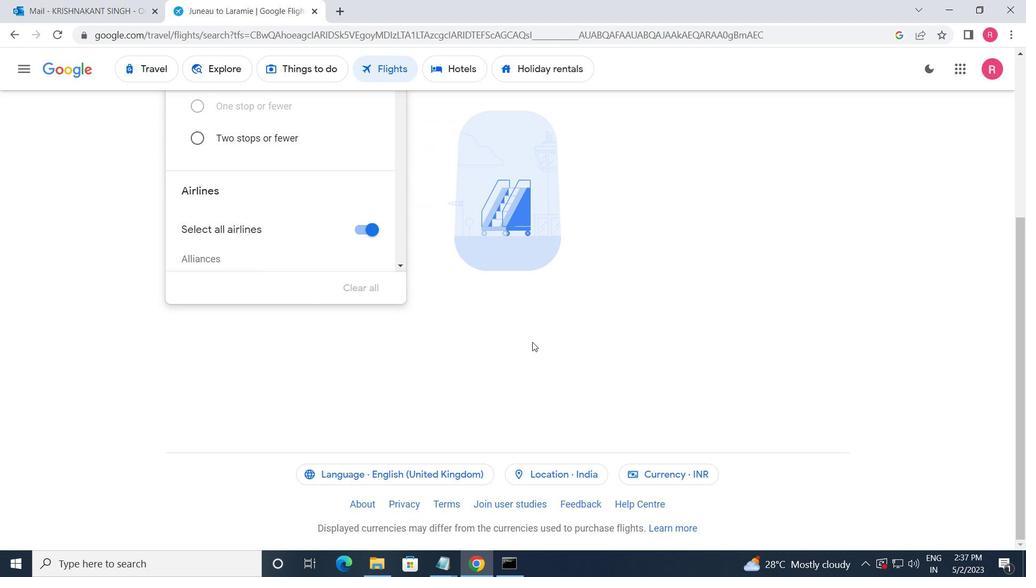 
Action: Mouse scrolled (537, 326) with delta (0, 0)
Screenshot: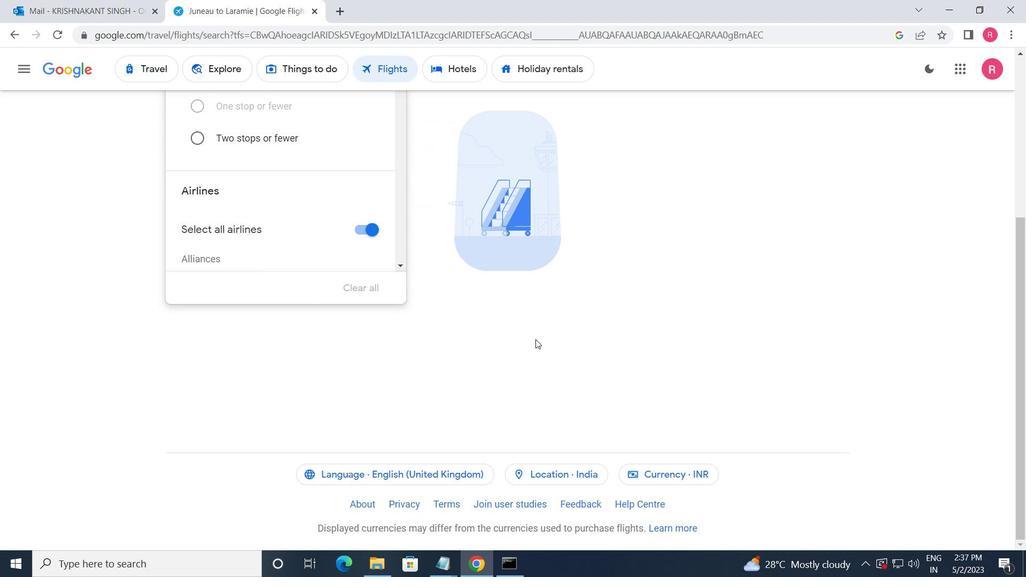
Action: Mouse moved to (538, 324)
Screenshot: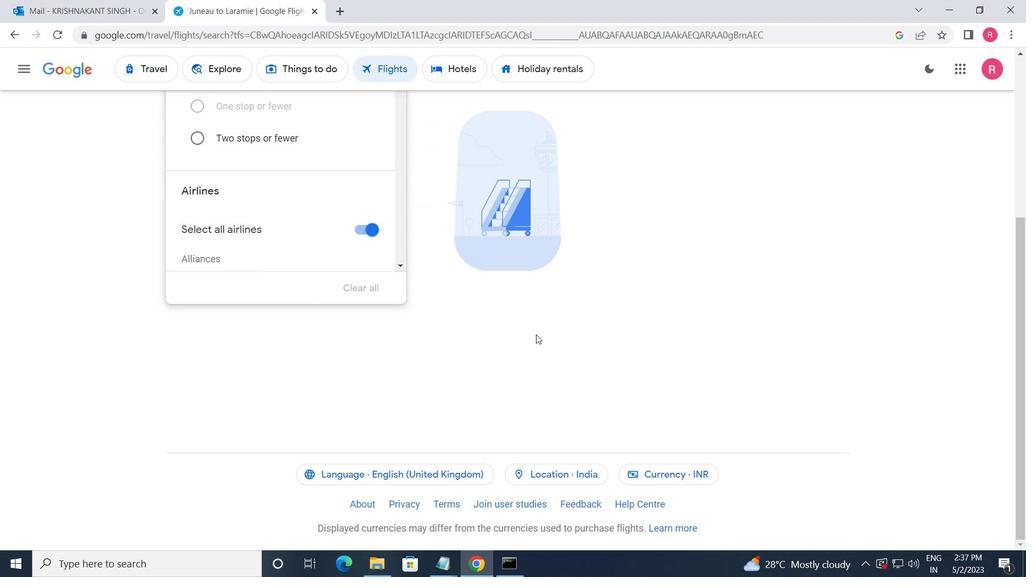 
Action: Mouse scrolled (538, 325) with delta (0, 0)
Screenshot: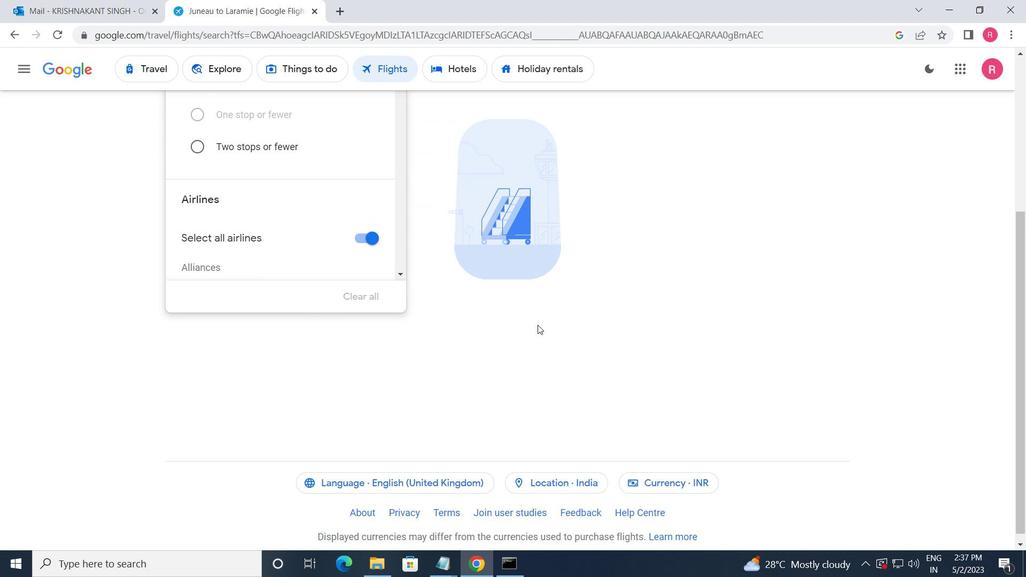 
Action: Mouse moved to (296, 314)
Screenshot: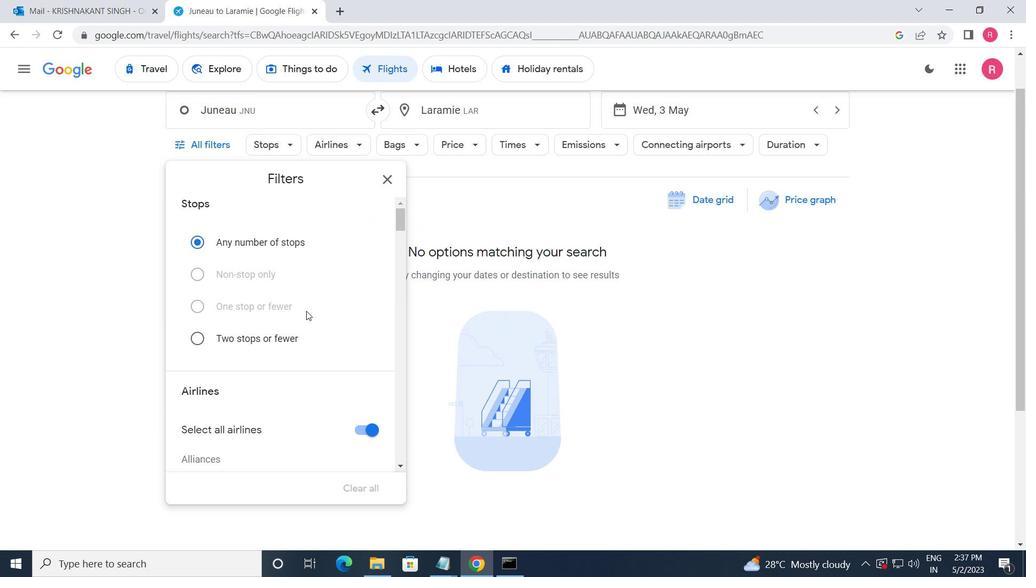 
Action: Mouse scrolled (296, 314) with delta (0, 0)
Screenshot: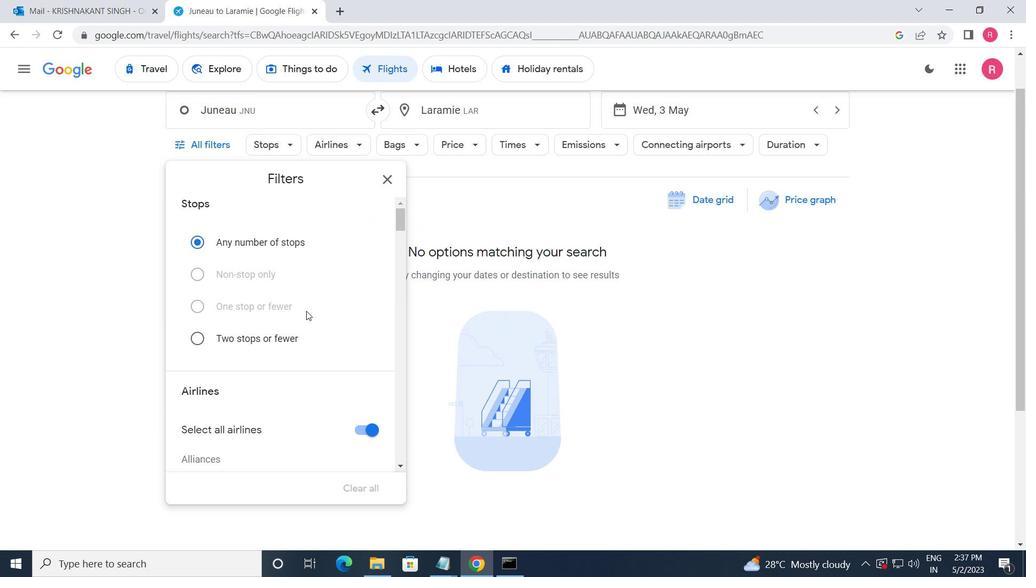 
Action: Mouse moved to (296, 315)
Screenshot: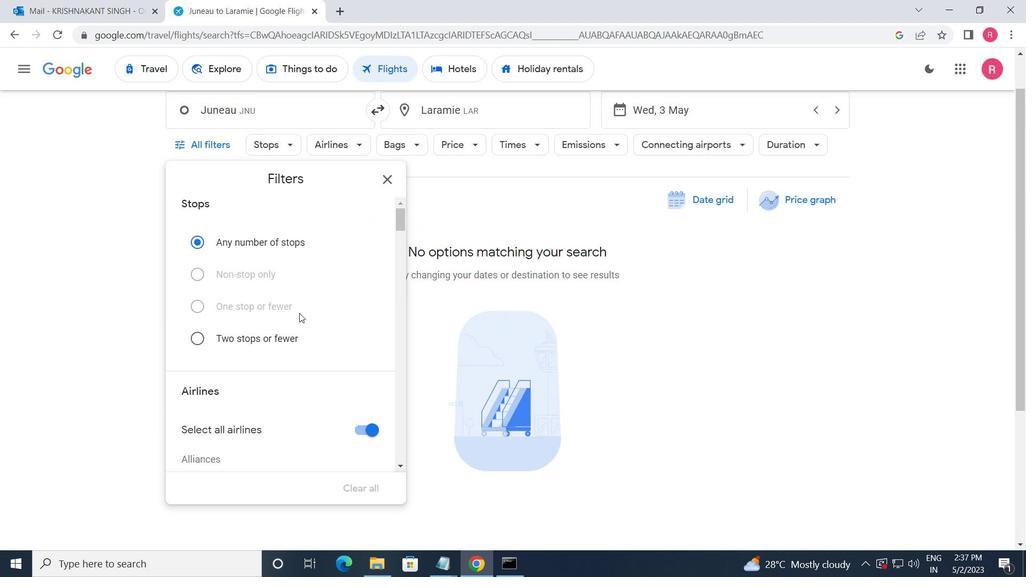 
Action: Mouse scrolled (296, 314) with delta (0, 0)
Screenshot: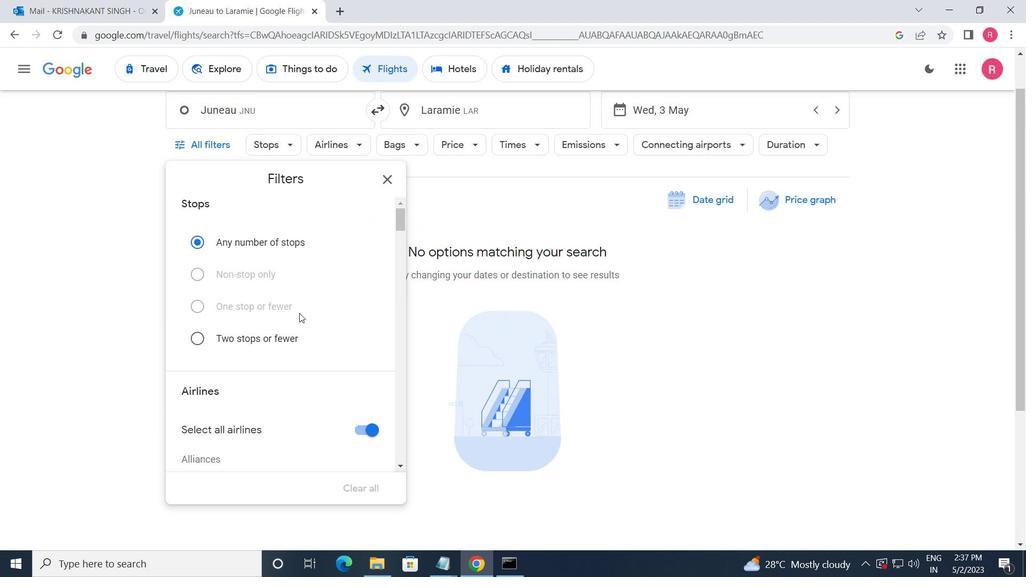
Action: Mouse scrolled (296, 314) with delta (0, 0)
Screenshot: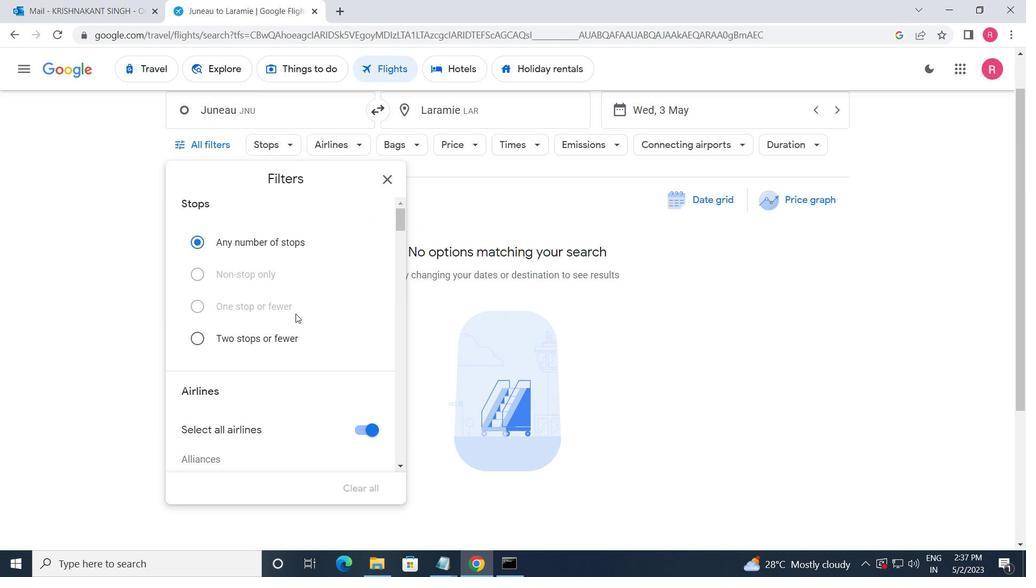 
Action: Mouse scrolled (296, 314) with delta (0, 0)
Screenshot: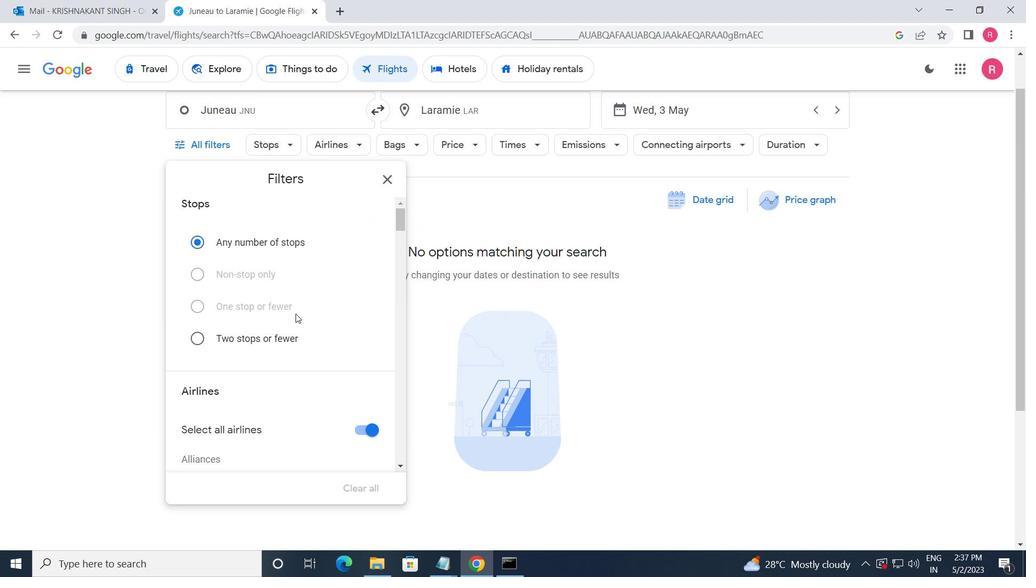 
Action: Mouse moved to (294, 313)
Screenshot: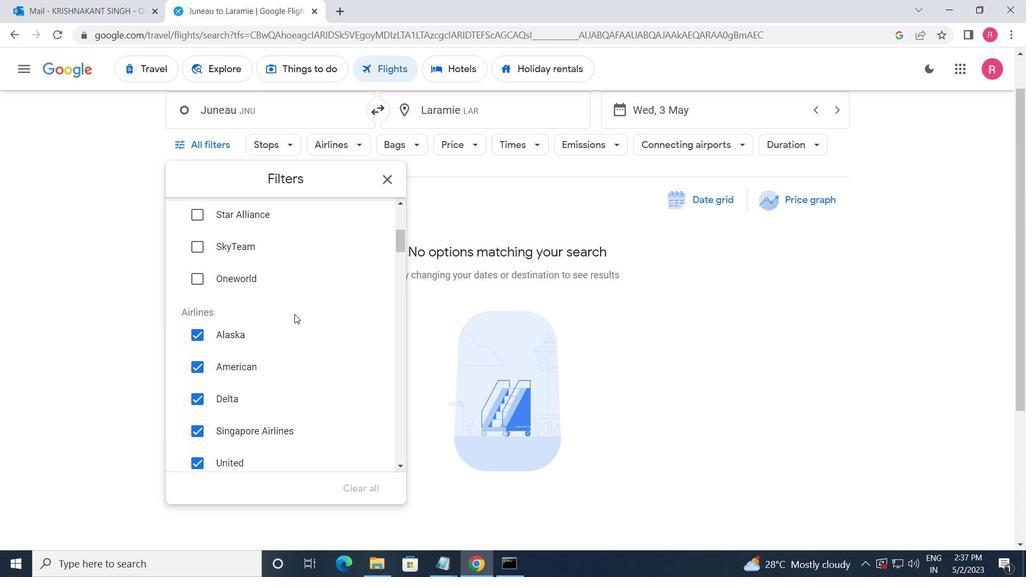 
Action: Mouse scrolled (294, 312) with delta (0, 0)
Screenshot: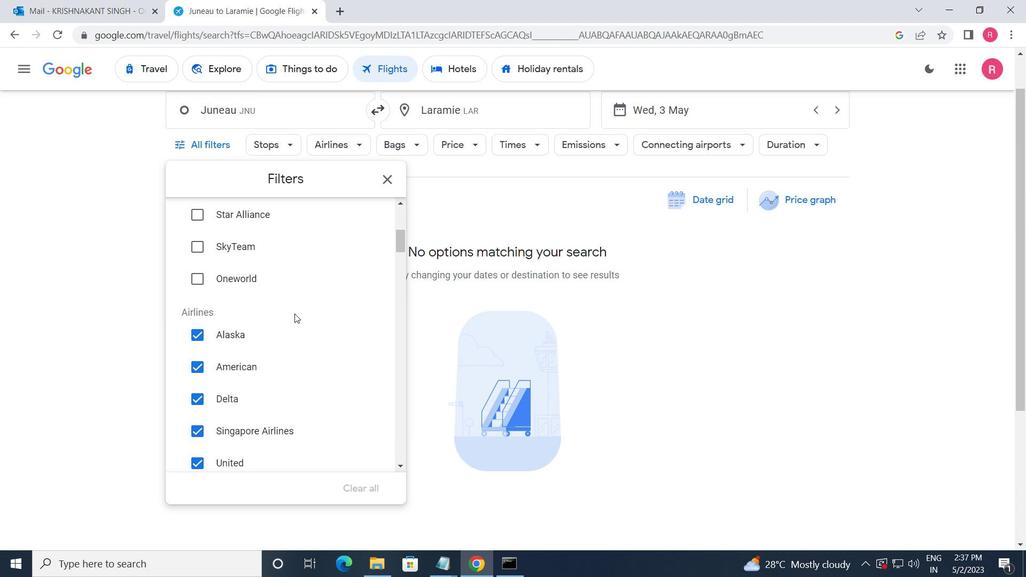 
Action: Mouse moved to (294, 313)
Screenshot: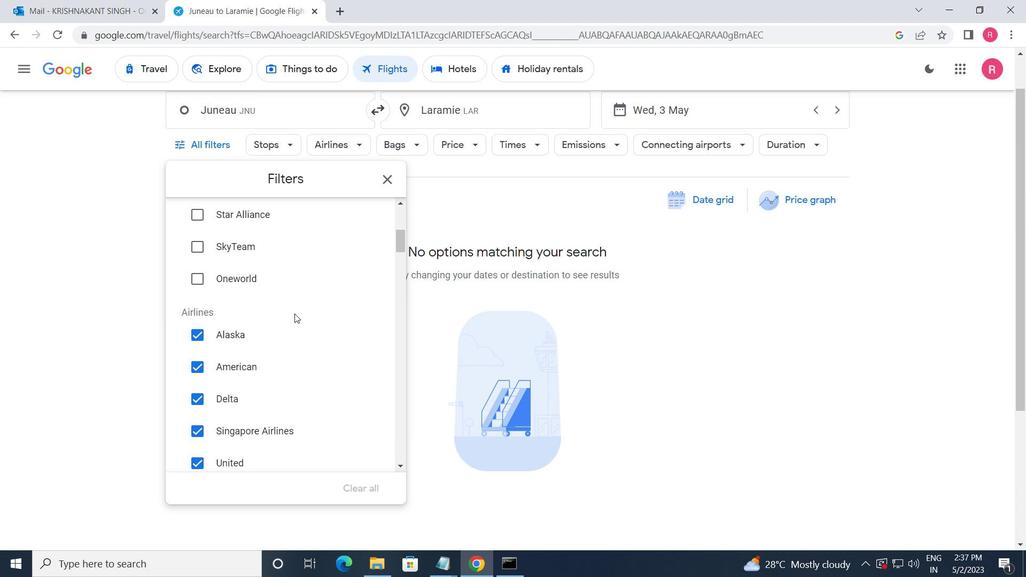 
Action: Mouse scrolled (294, 312) with delta (0, 0)
Screenshot: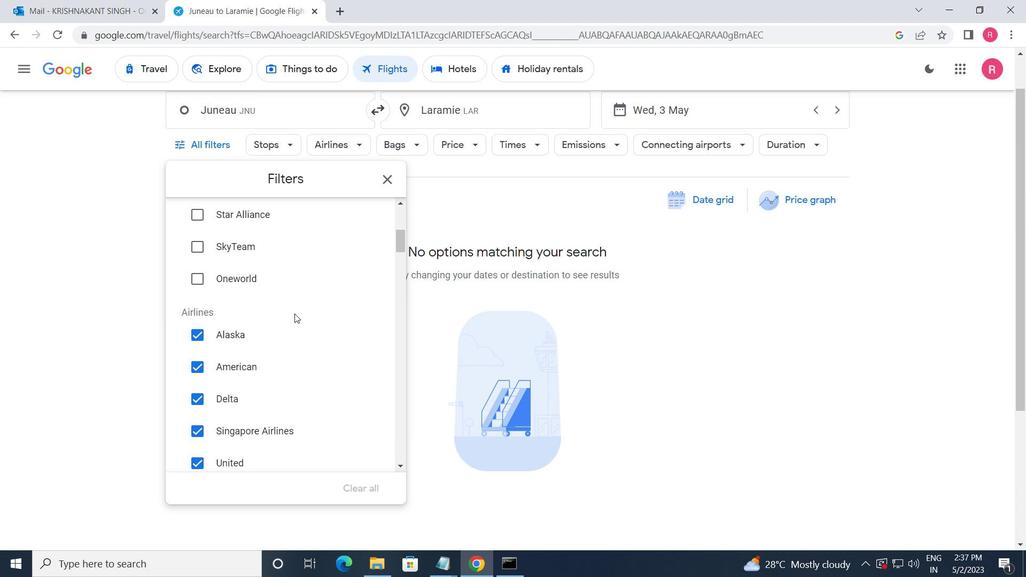 
Action: Mouse moved to (294, 313)
Screenshot: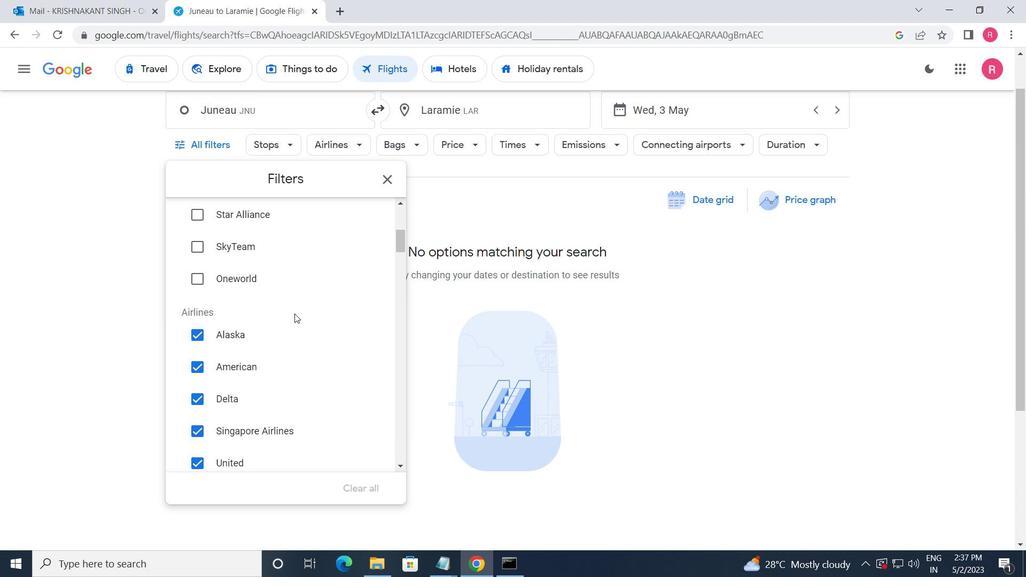 
Action: Mouse scrolled (294, 313) with delta (0, 0)
Screenshot: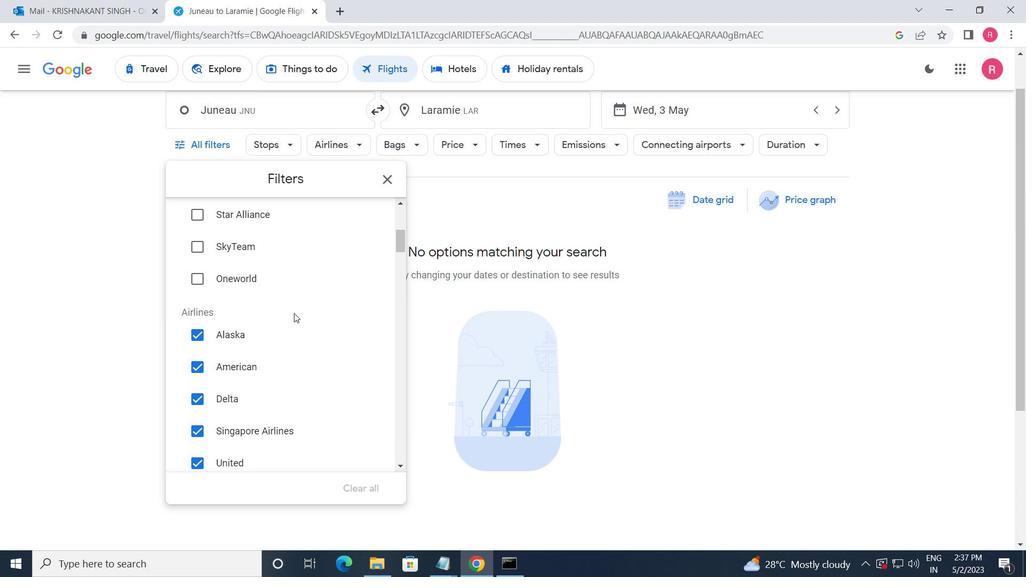 
Action: Mouse scrolled (294, 313) with delta (0, 0)
Screenshot: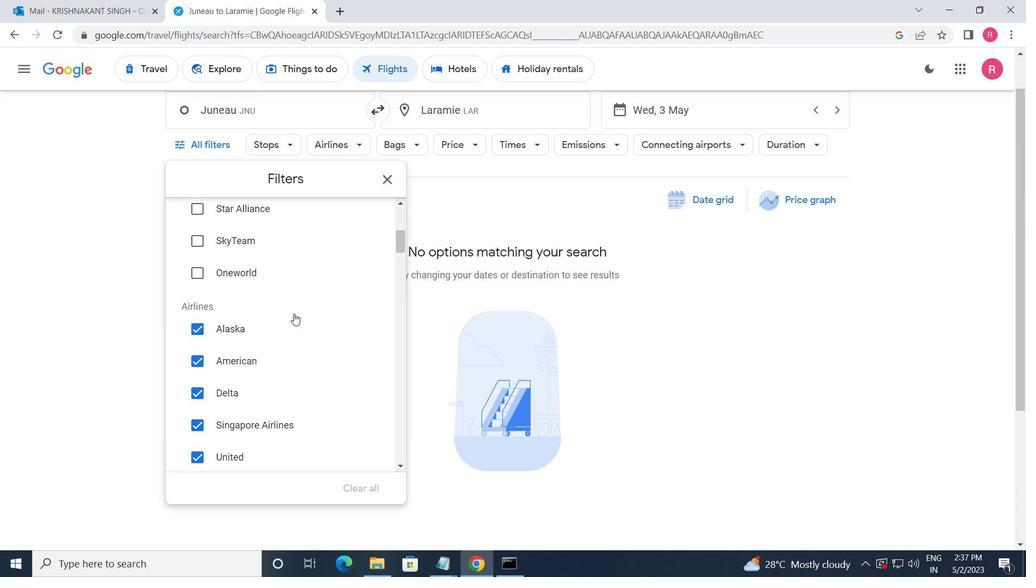 
Action: Mouse moved to (318, 325)
Screenshot: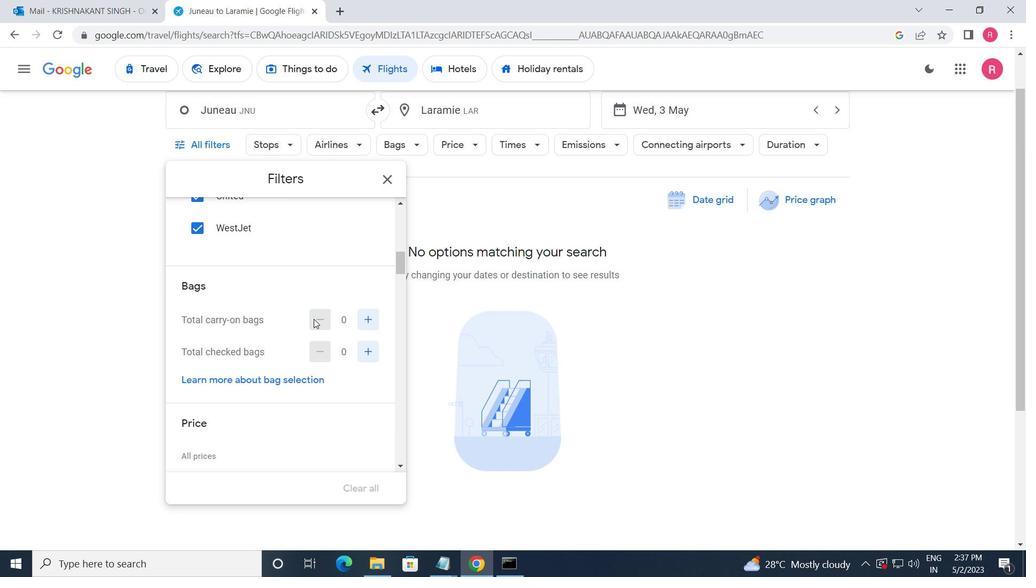 
Action: Mouse scrolled (318, 325) with delta (0, 0)
Screenshot: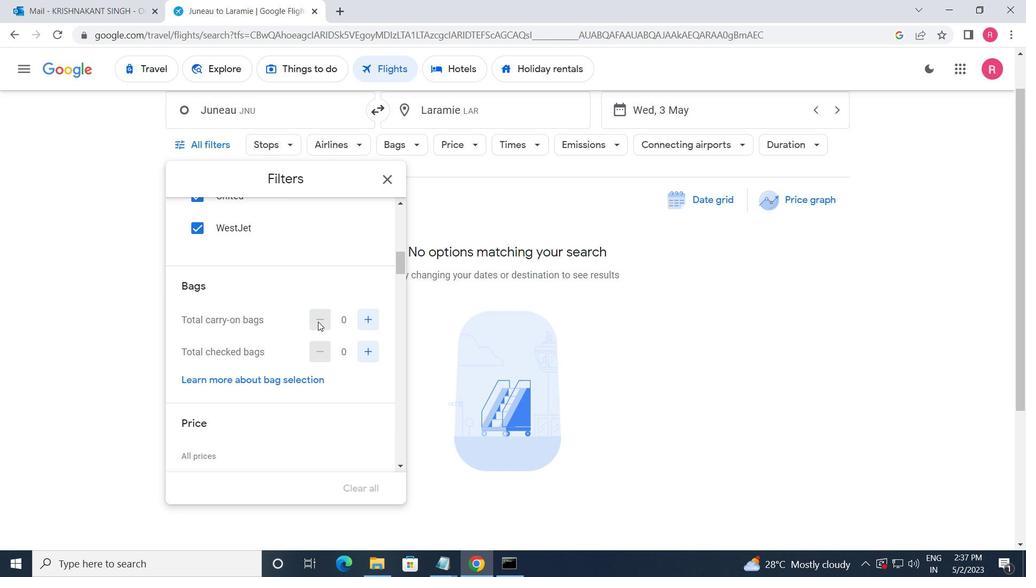 
Action: Mouse scrolled (318, 325) with delta (0, 0)
Screenshot: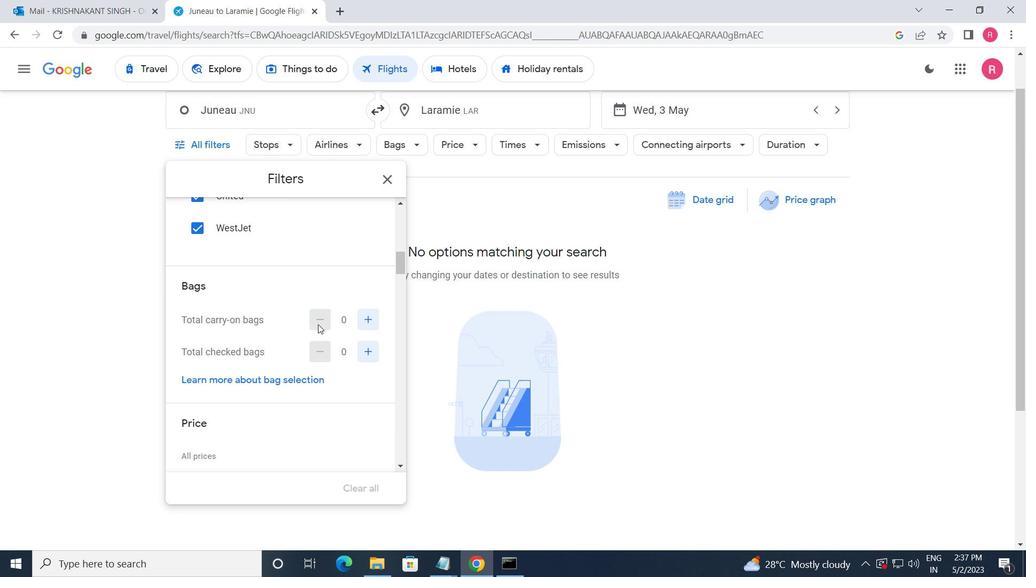 
Action: Mouse moved to (377, 346)
Screenshot: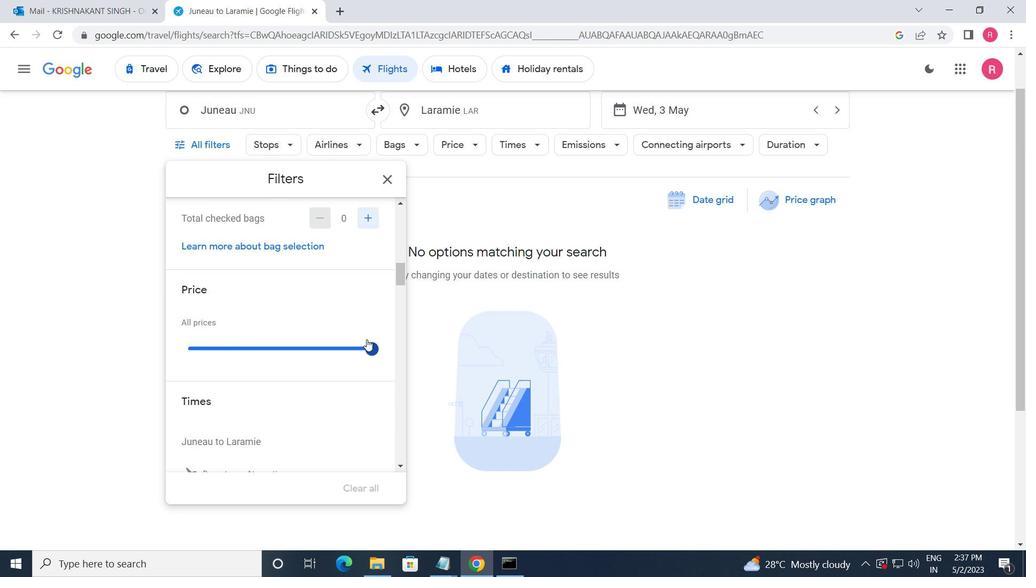 
Action: Mouse pressed left at (377, 346)
Screenshot: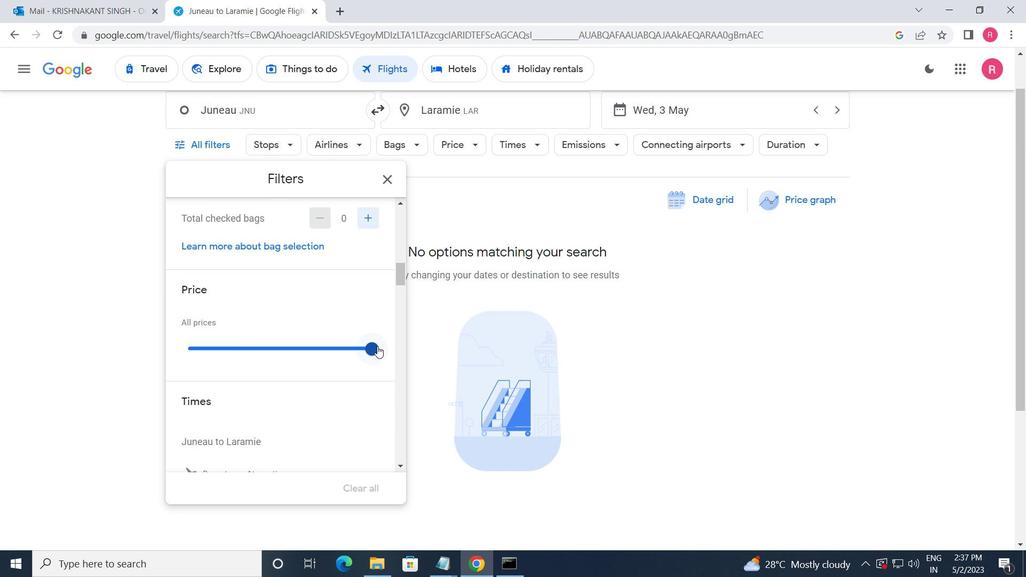 
Action: Mouse moved to (298, 326)
Screenshot: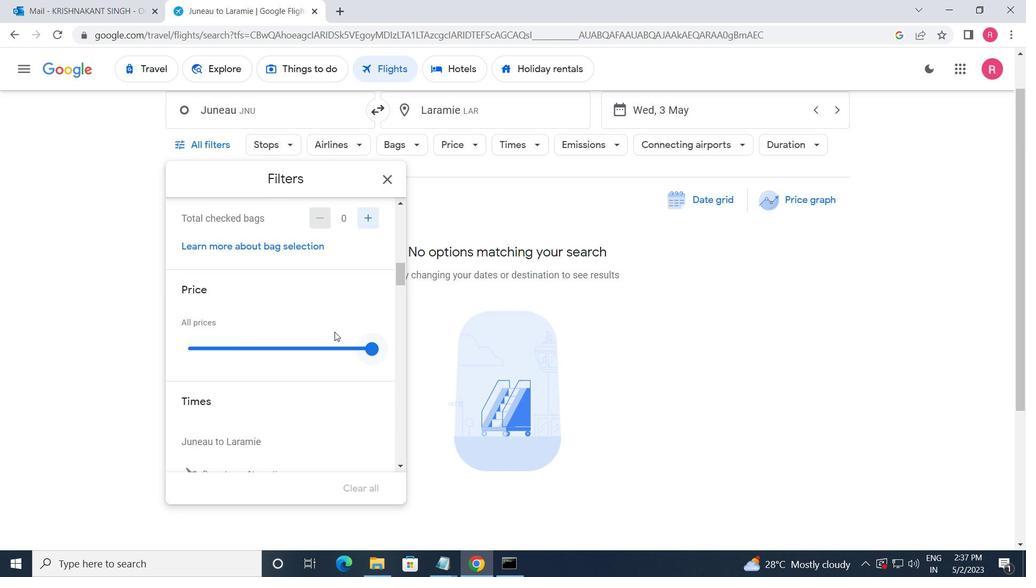 
Action: Mouse scrolled (298, 326) with delta (0, 0)
Screenshot: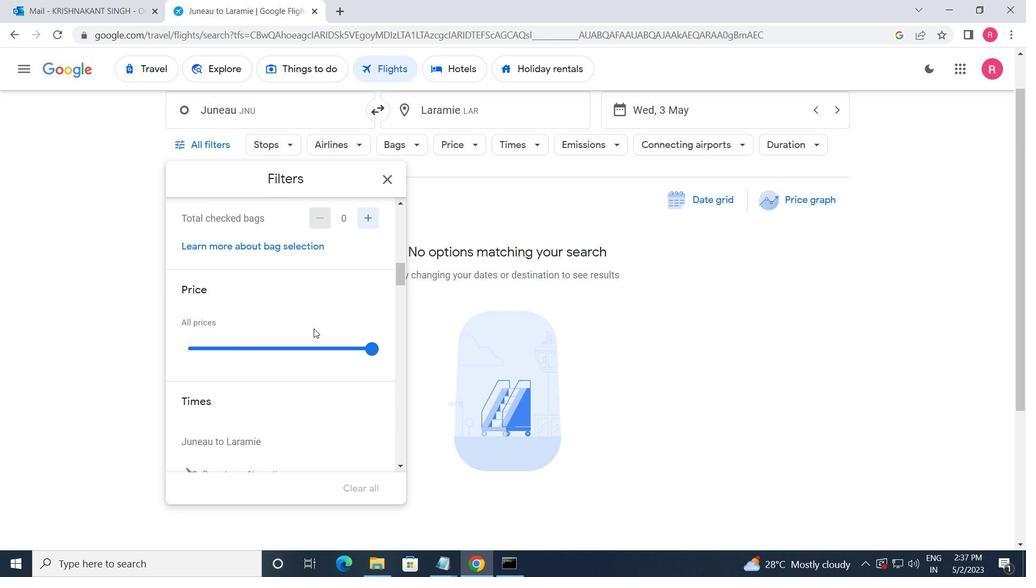 
Action: Mouse moved to (298, 327)
Screenshot: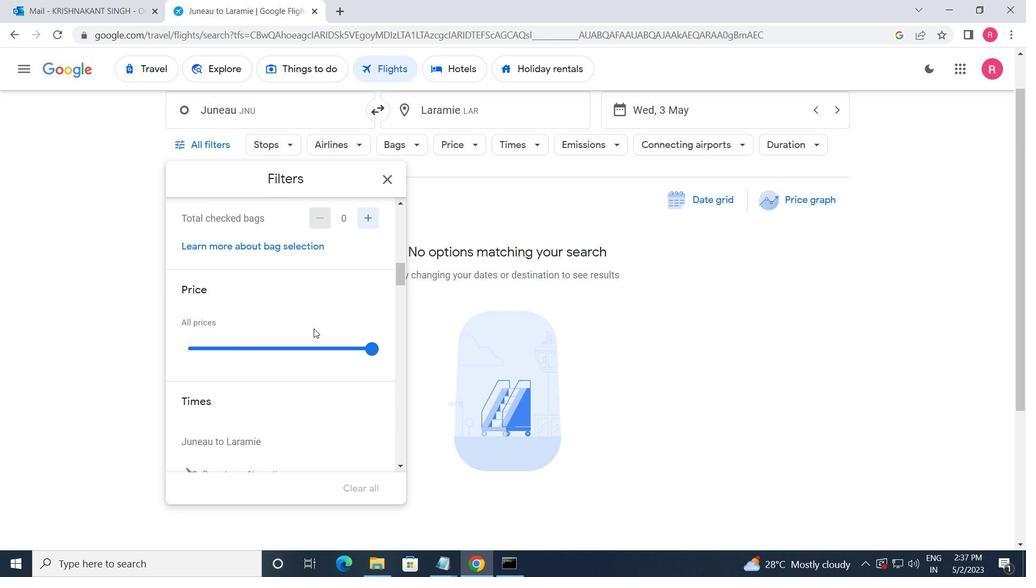 
Action: Mouse scrolled (298, 326) with delta (0, 0)
Screenshot: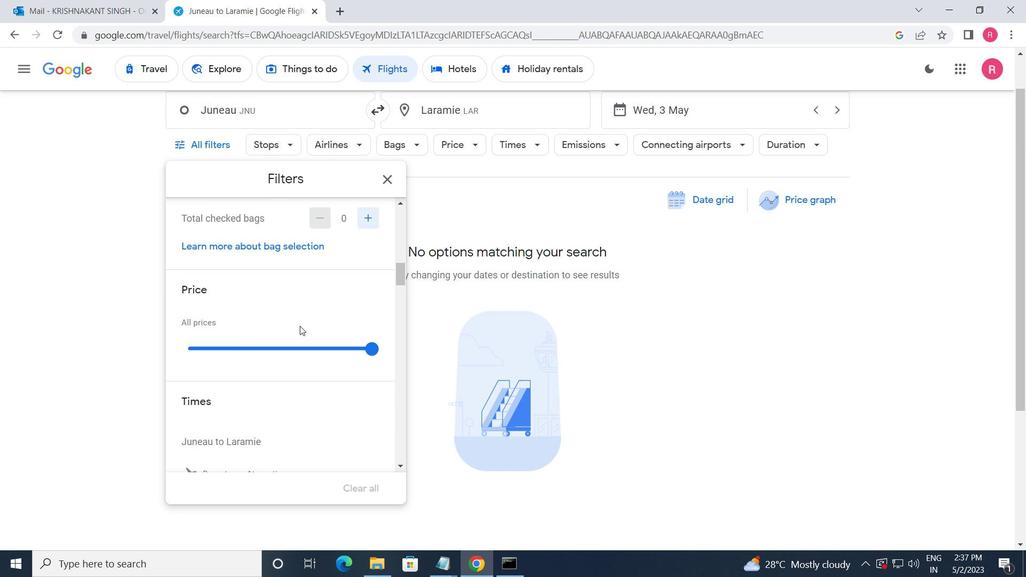 
Action: Mouse moved to (195, 363)
Screenshot: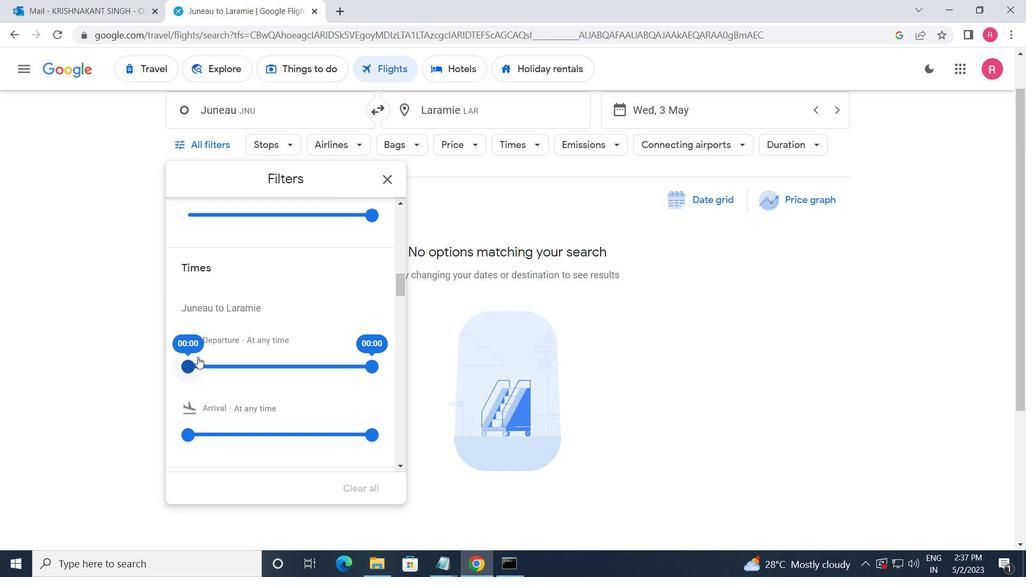 
Action: Mouse pressed left at (195, 363)
Screenshot: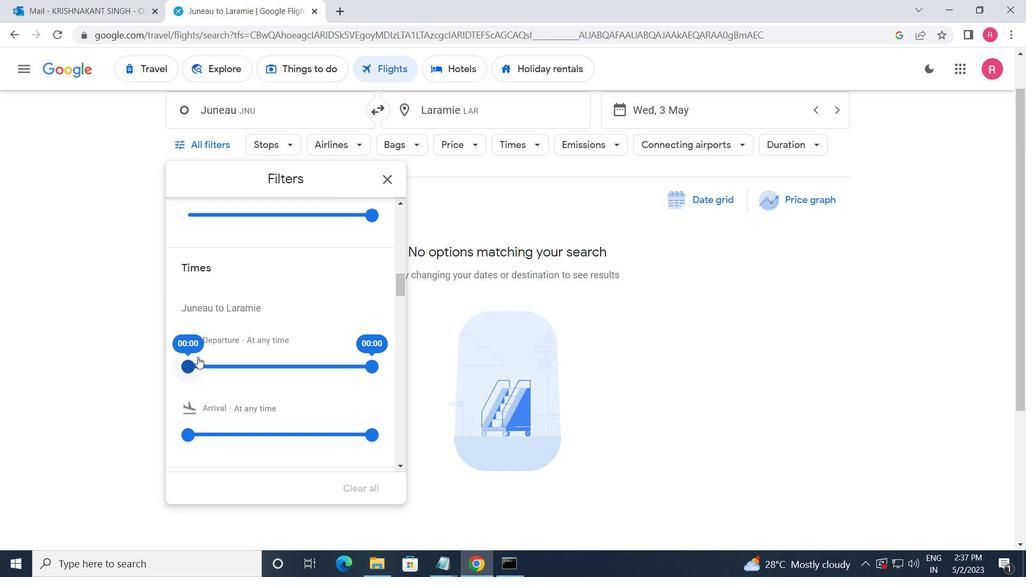 
Action: Mouse moved to (369, 369)
Screenshot: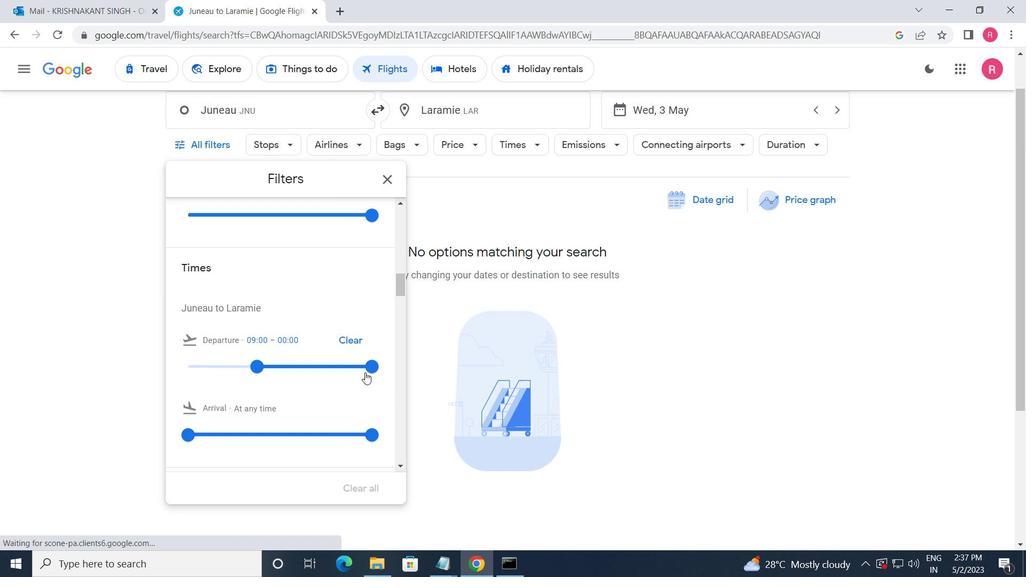 
Action: Mouse pressed left at (369, 369)
Screenshot: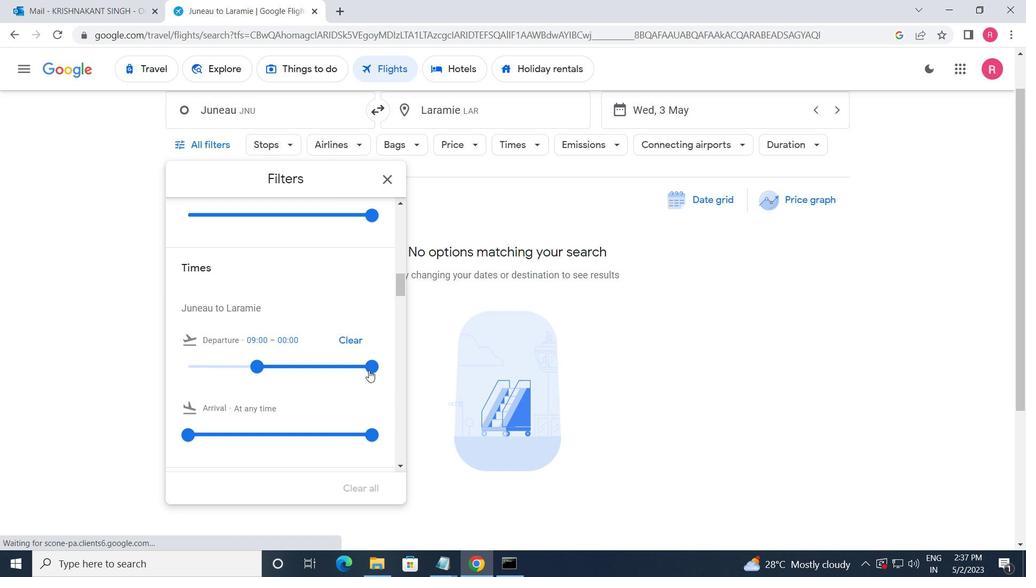 
Action: Mouse moved to (391, 185)
Screenshot: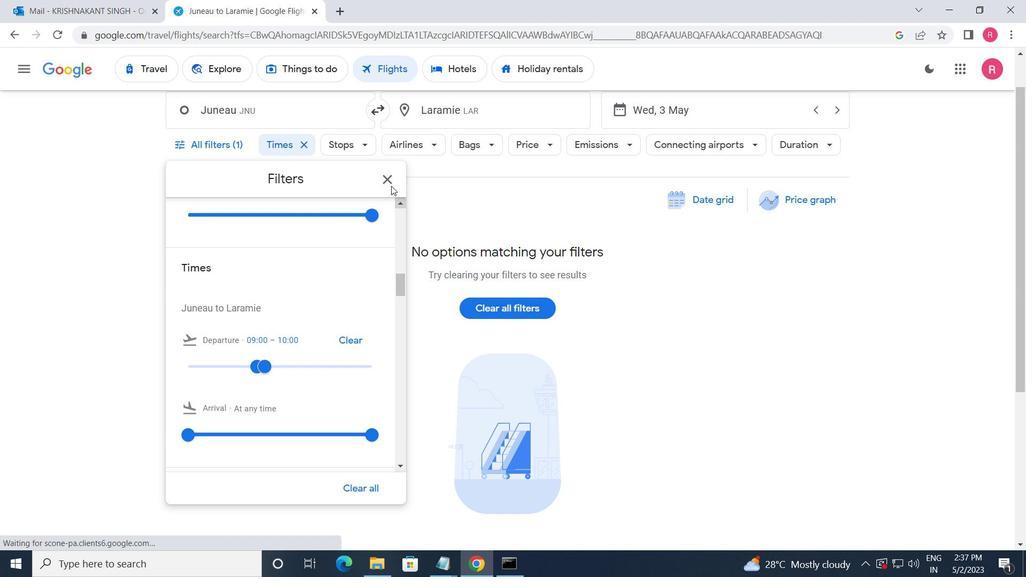 
Action: Mouse pressed left at (391, 185)
Screenshot: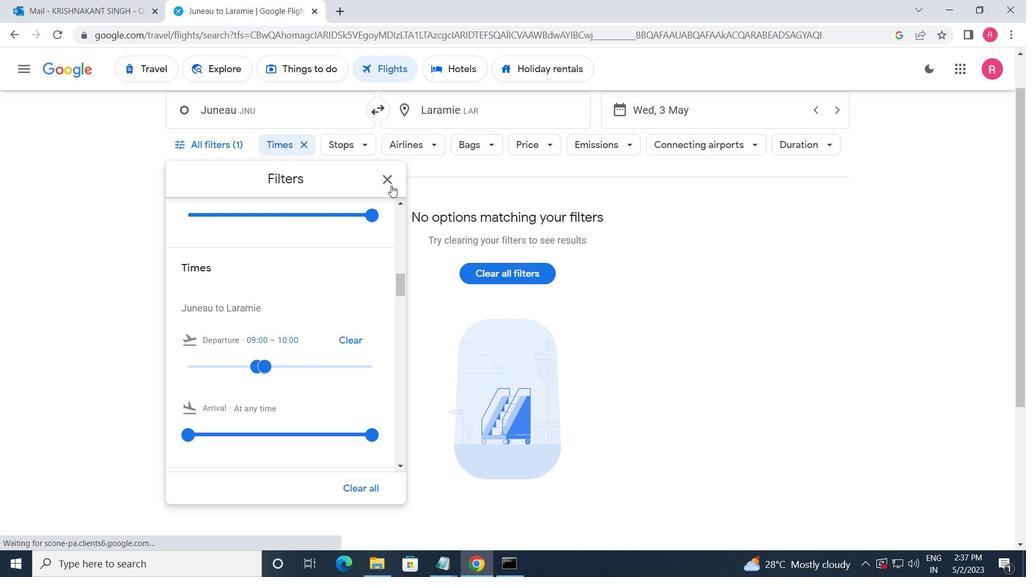 
Action: Mouse moved to (390, 175)
Screenshot: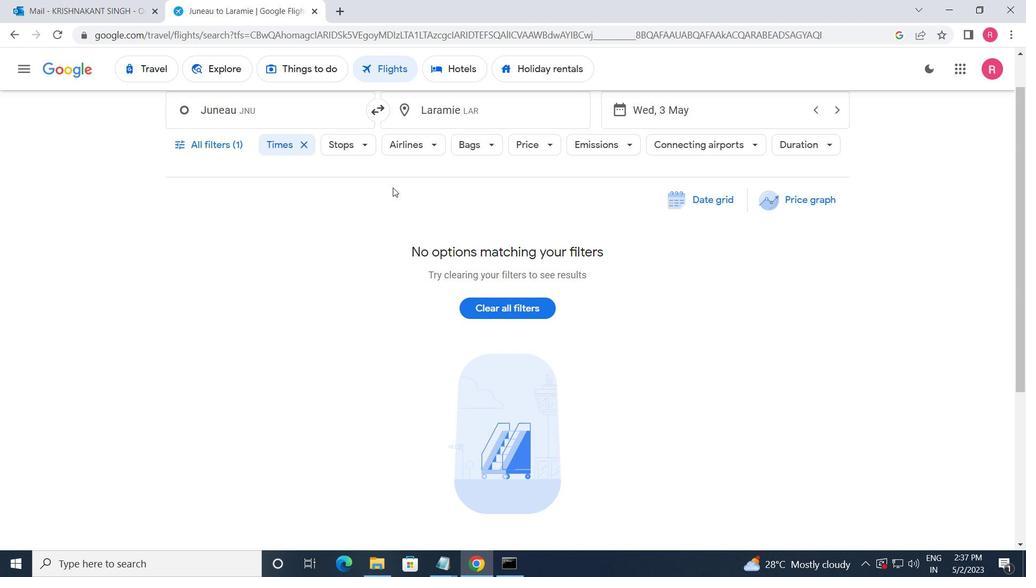 
